 Task: Create a due date automation trigger when advanced on, 2 days before a card is due add fields without custom field "Resume" unchecked at 11:00 AM.
Action: Mouse moved to (1178, 348)
Screenshot: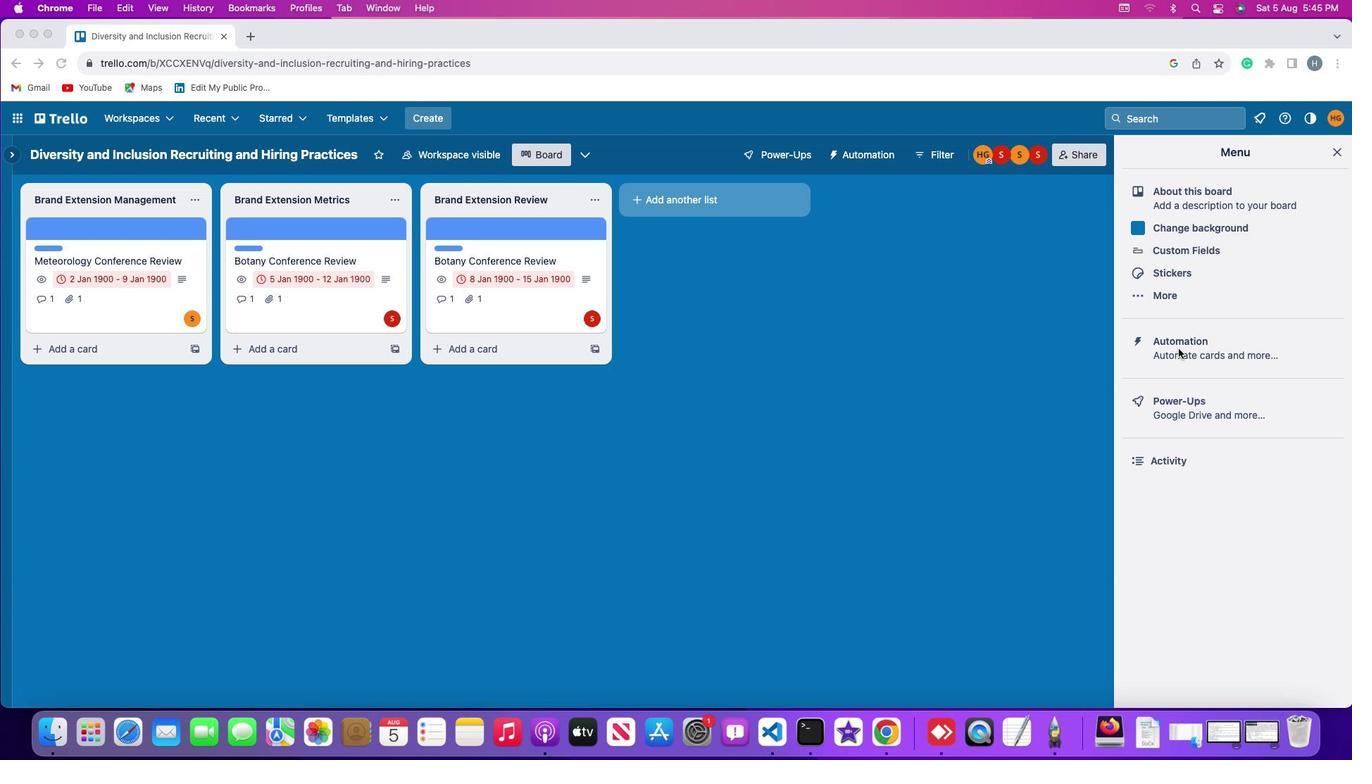 
Action: Mouse pressed left at (1178, 348)
Screenshot: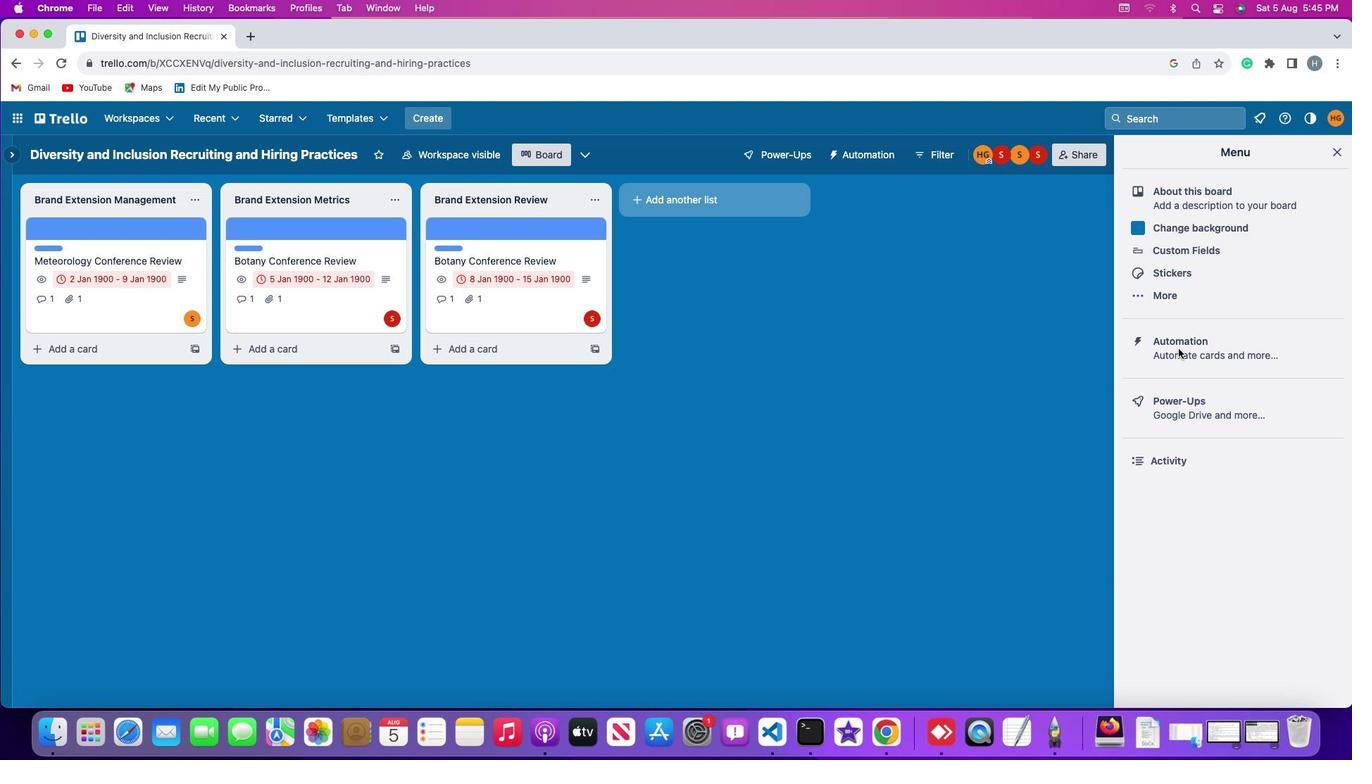 
Action: Mouse pressed left at (1178, 348)
Screenshot: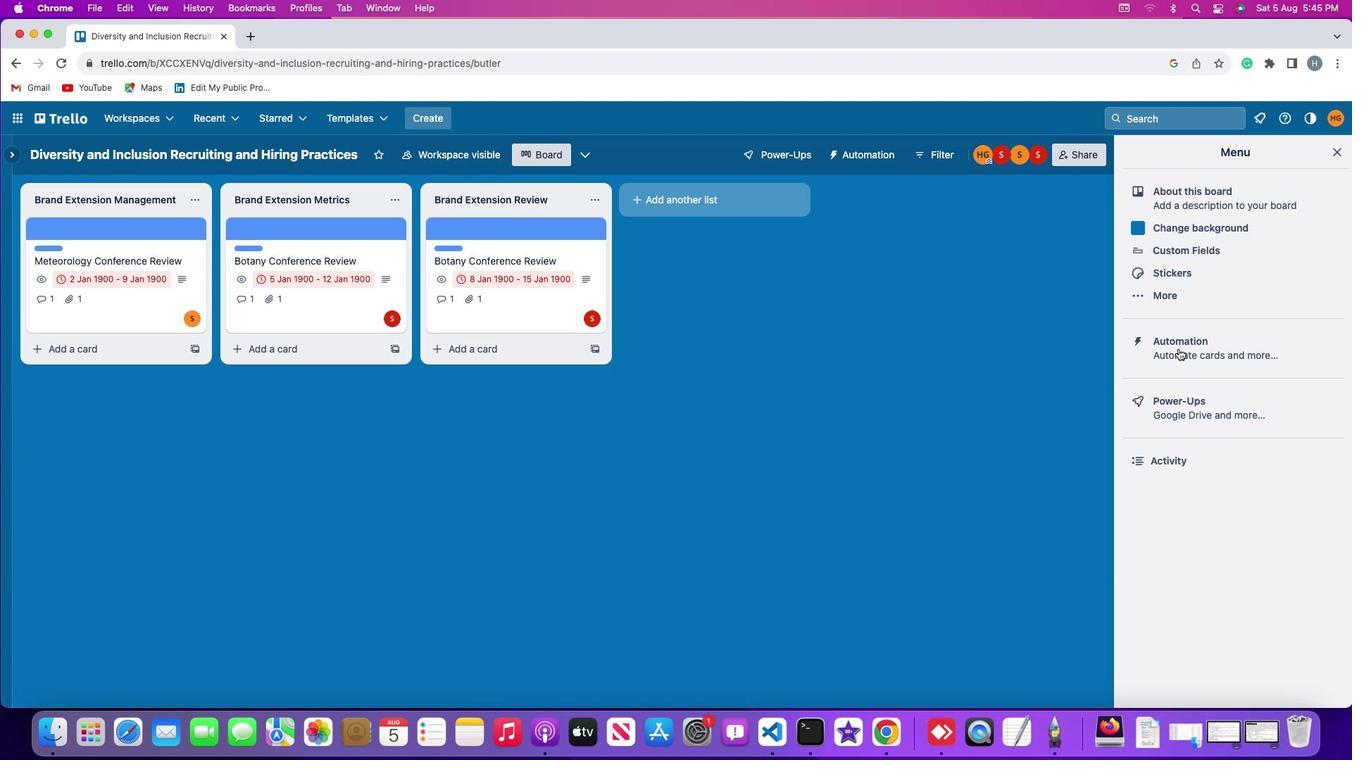 
Action: Mouse moved to (74, 338)
Screenshot: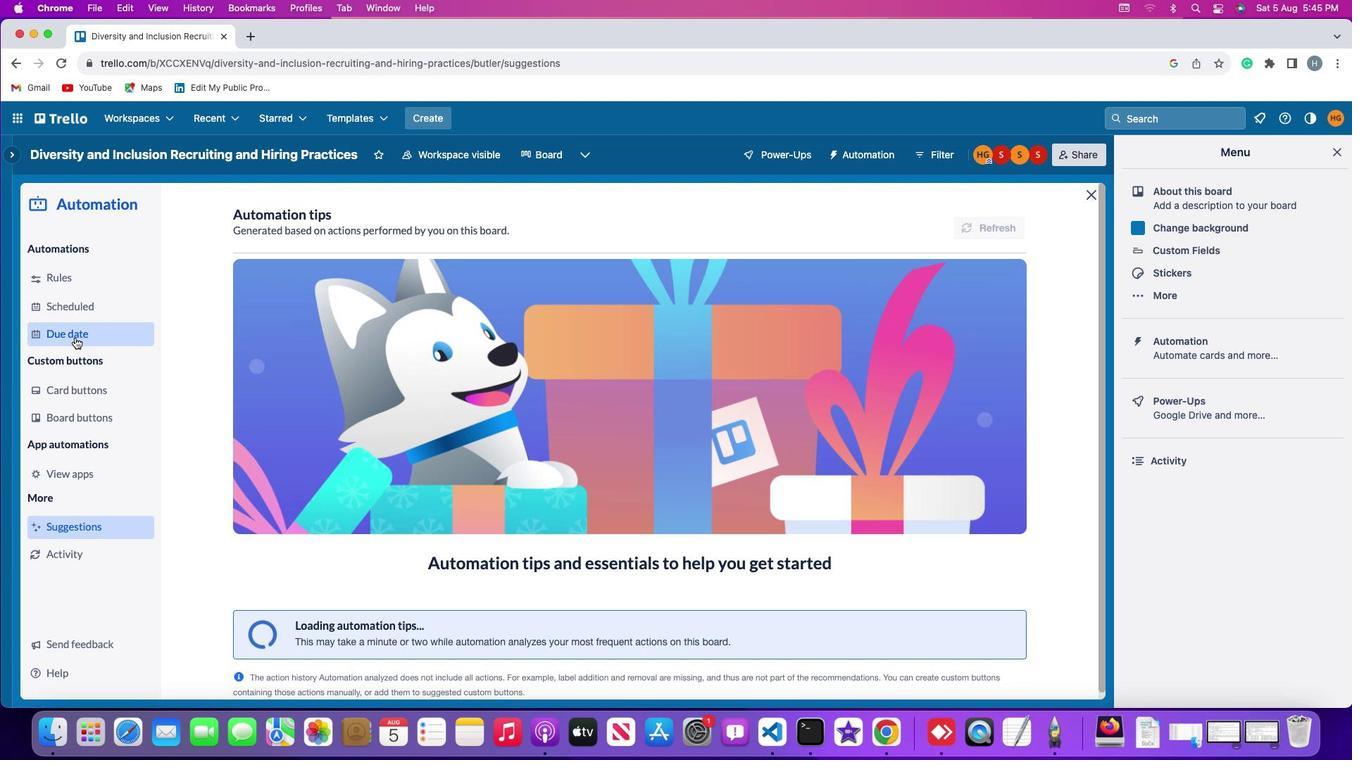 
Action: Mouse pressed left at (74, 338)
Screenshot: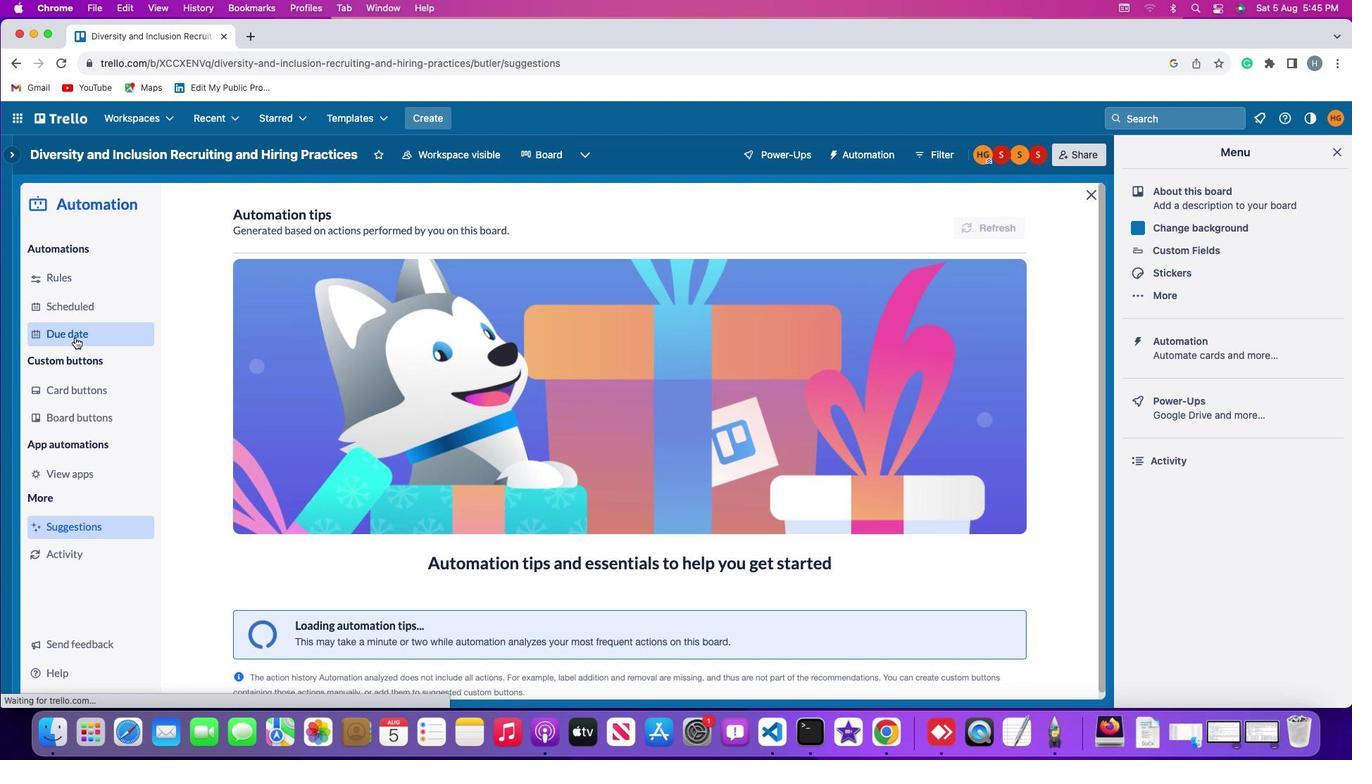 
Action: Mouse moved to (954, 220)
Screenshot: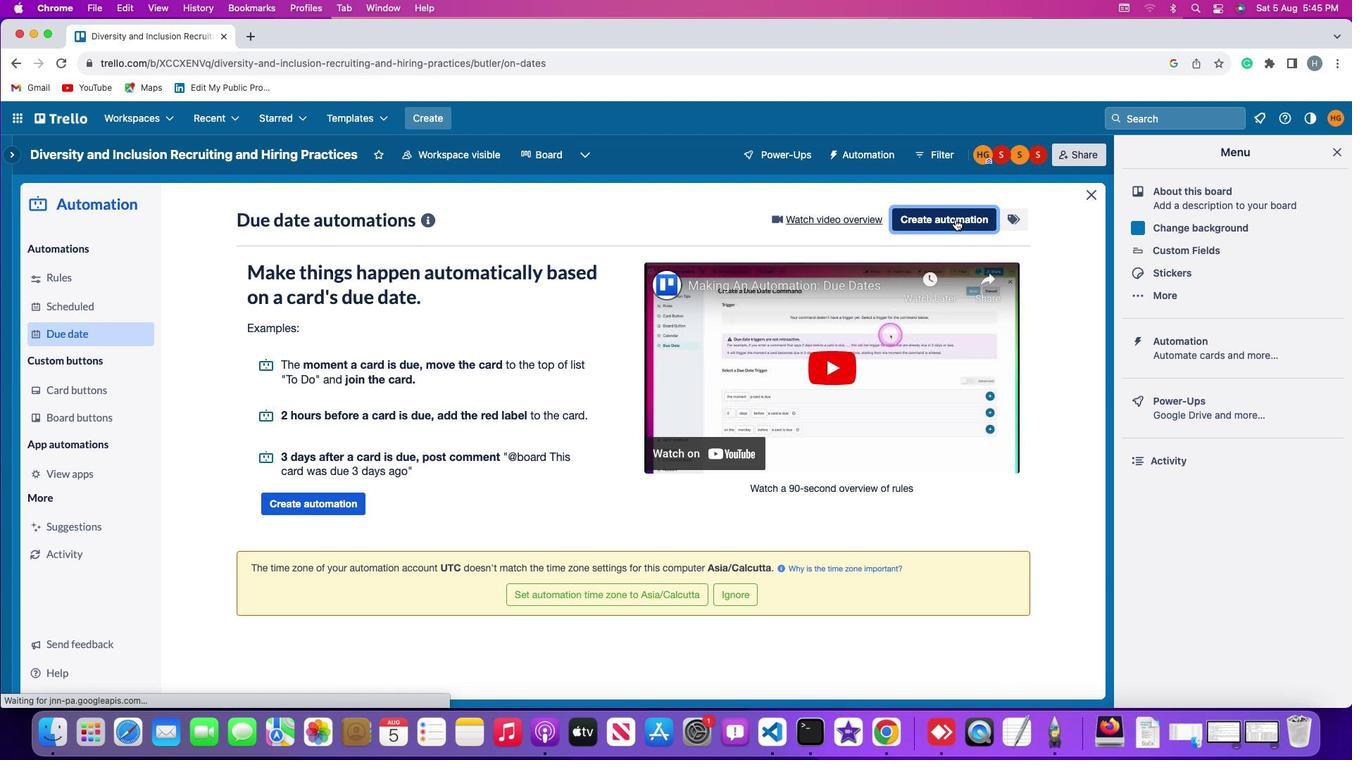 
Action: Mouse pressed left at (954, 220)
Screenshot: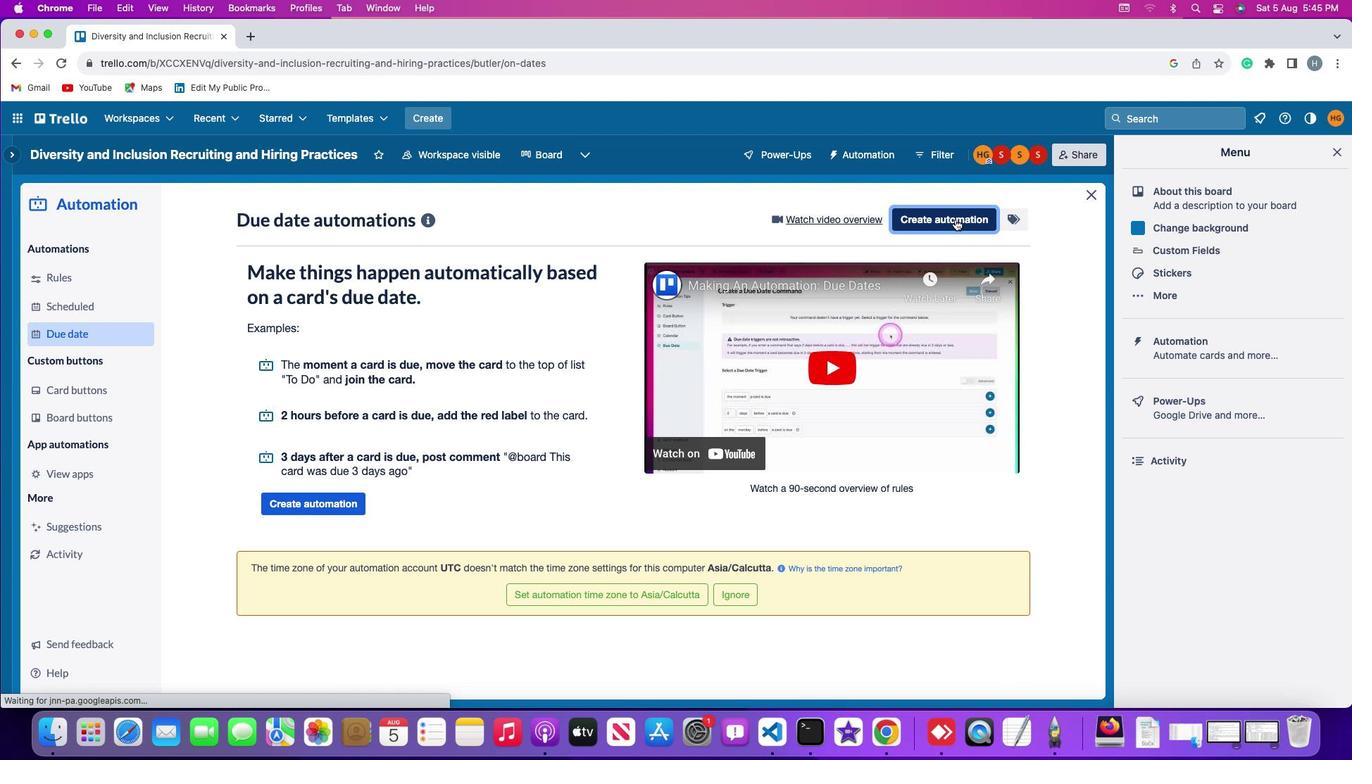 
Action: Mouse moved to (690, 353)
Screenshot: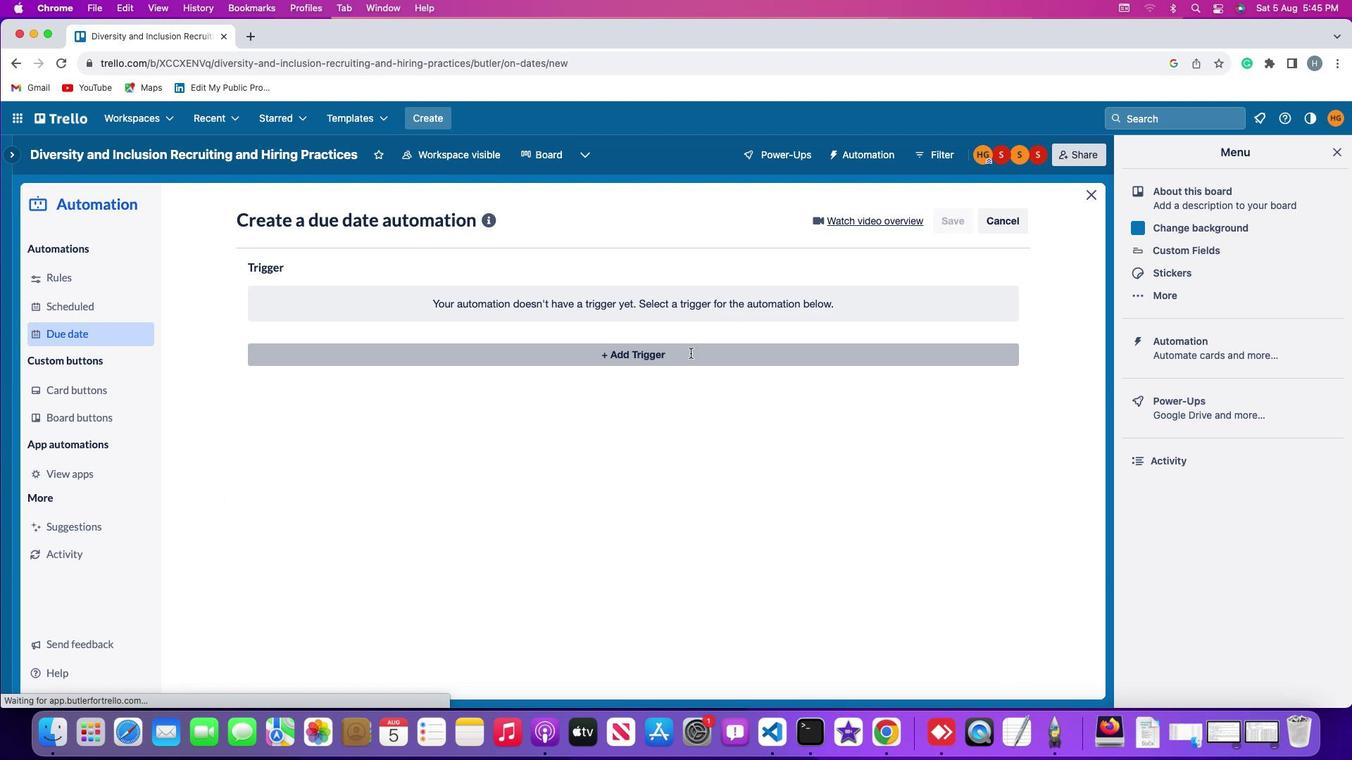 
Action: Mouse pressed left at (690, 353)
Screenshot: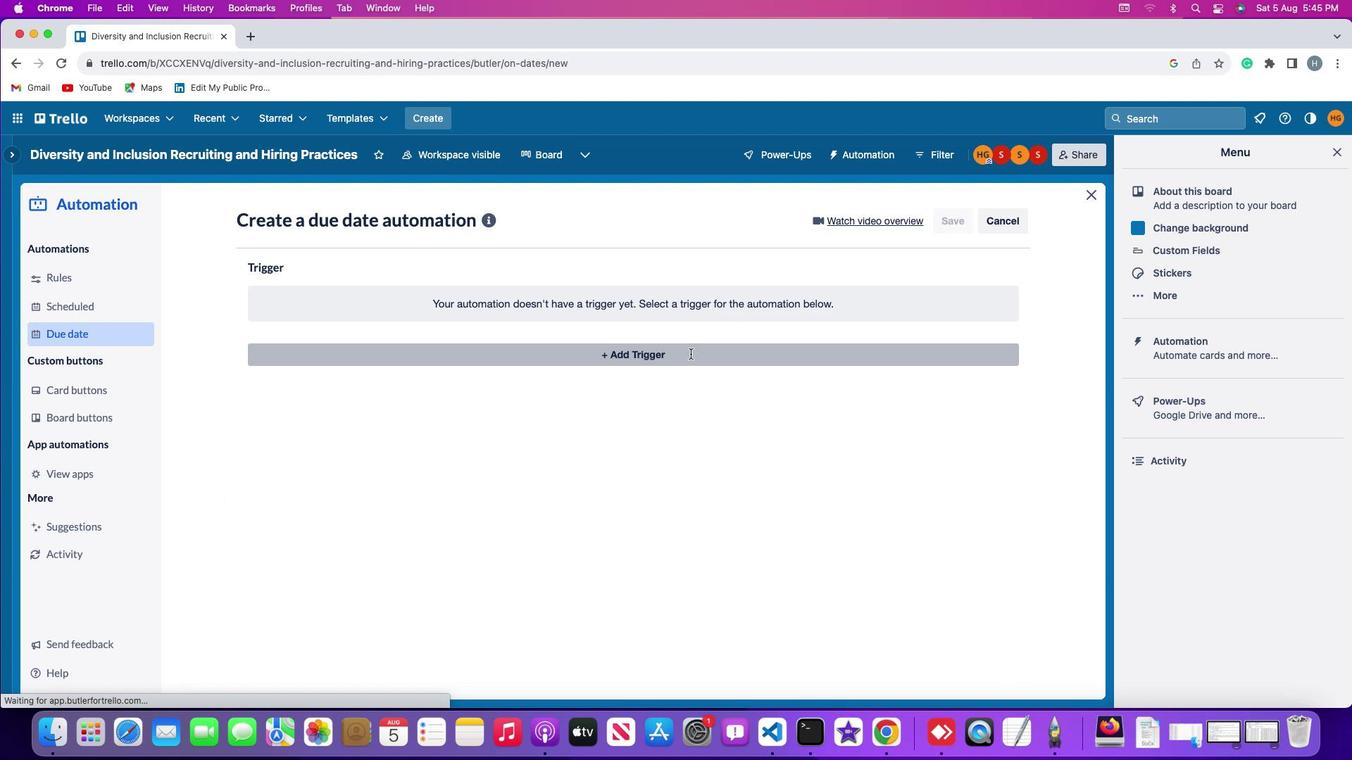 
Action: Mouse moved to (278, 562)
Screenshot: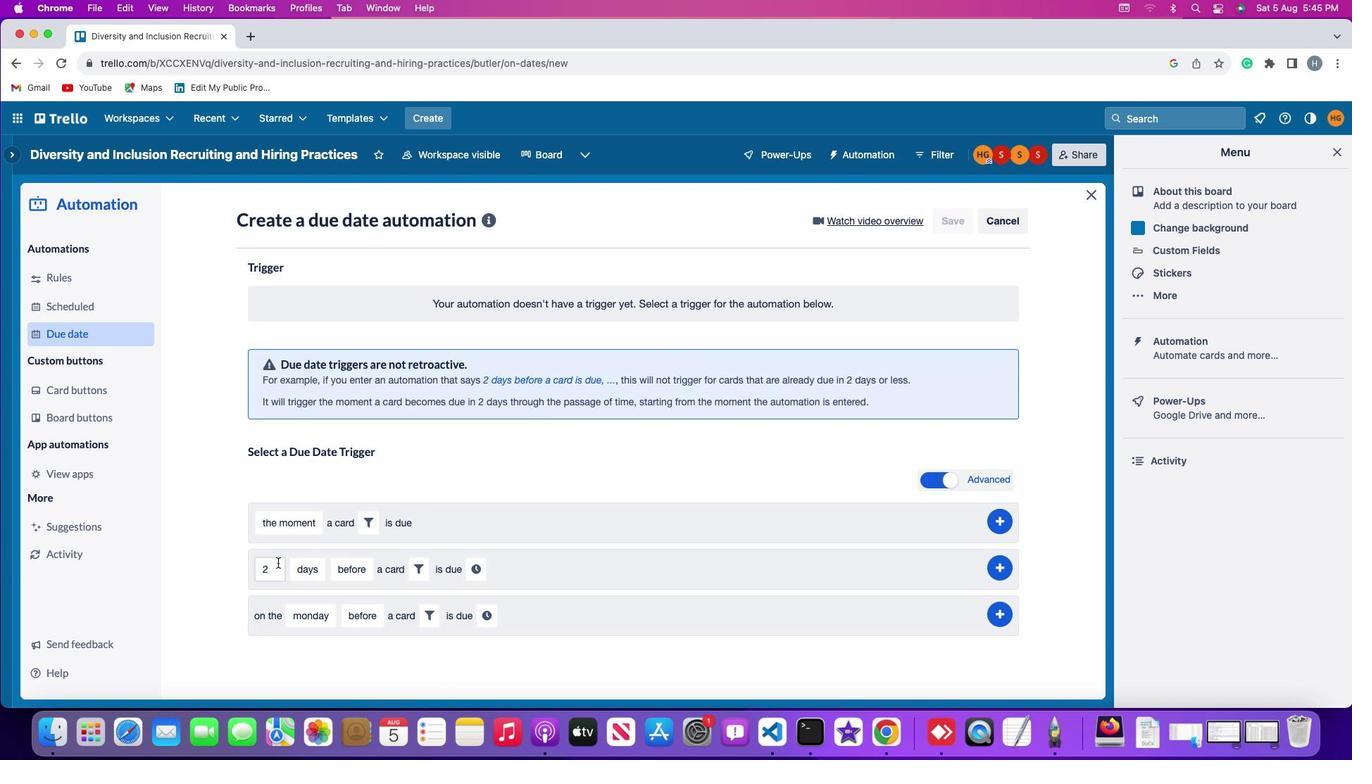 
Action: Mouse pressed left at (278, 562)
Screenshot: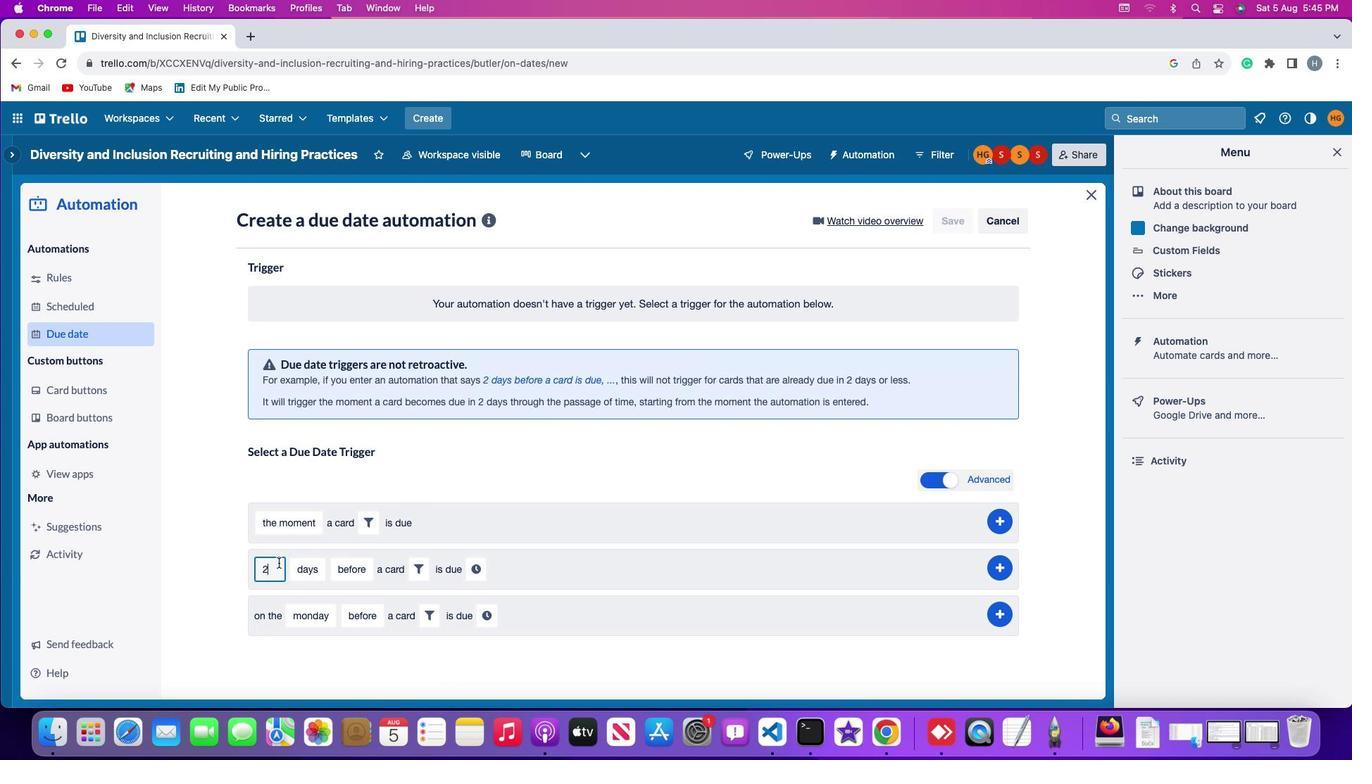 
Action: Mouse moved to (278, 562)
Screenshot: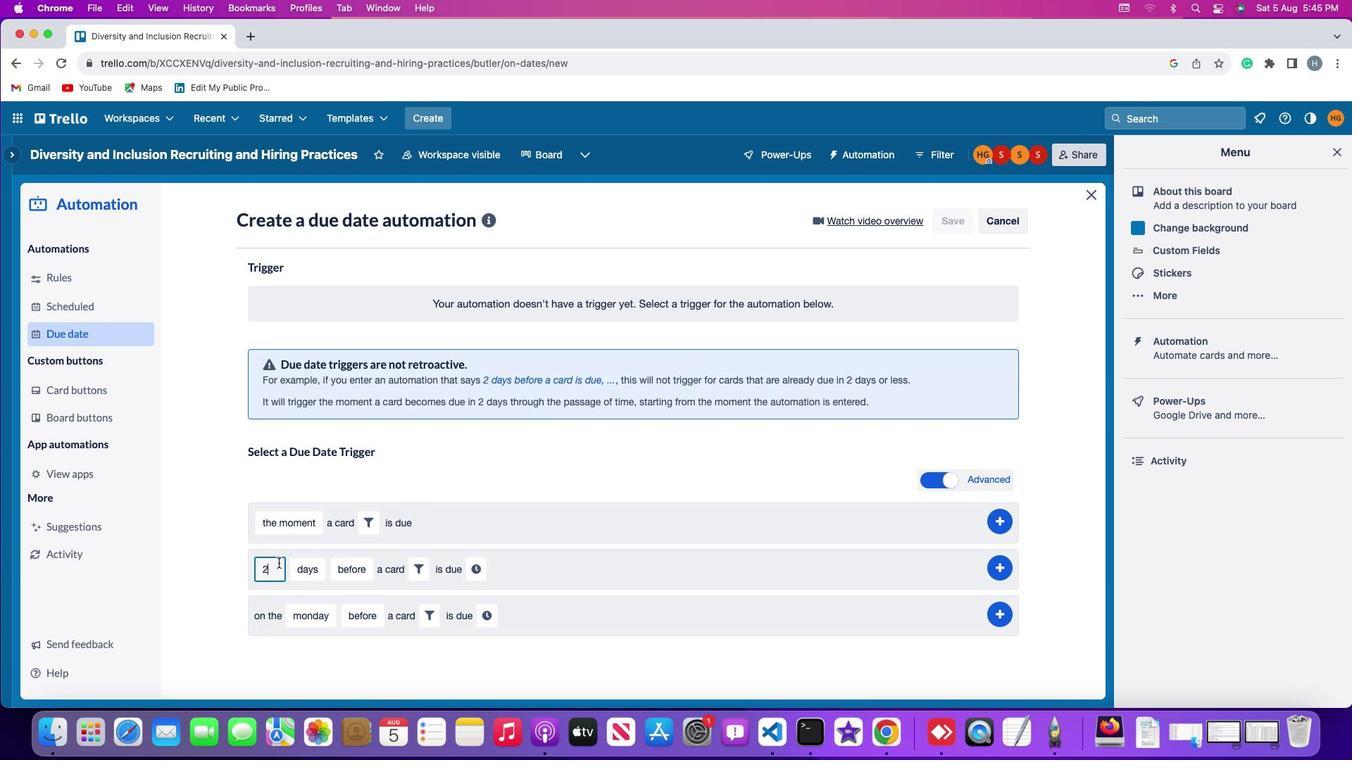 
Action: Key pressed Key.backspace
Screenshot: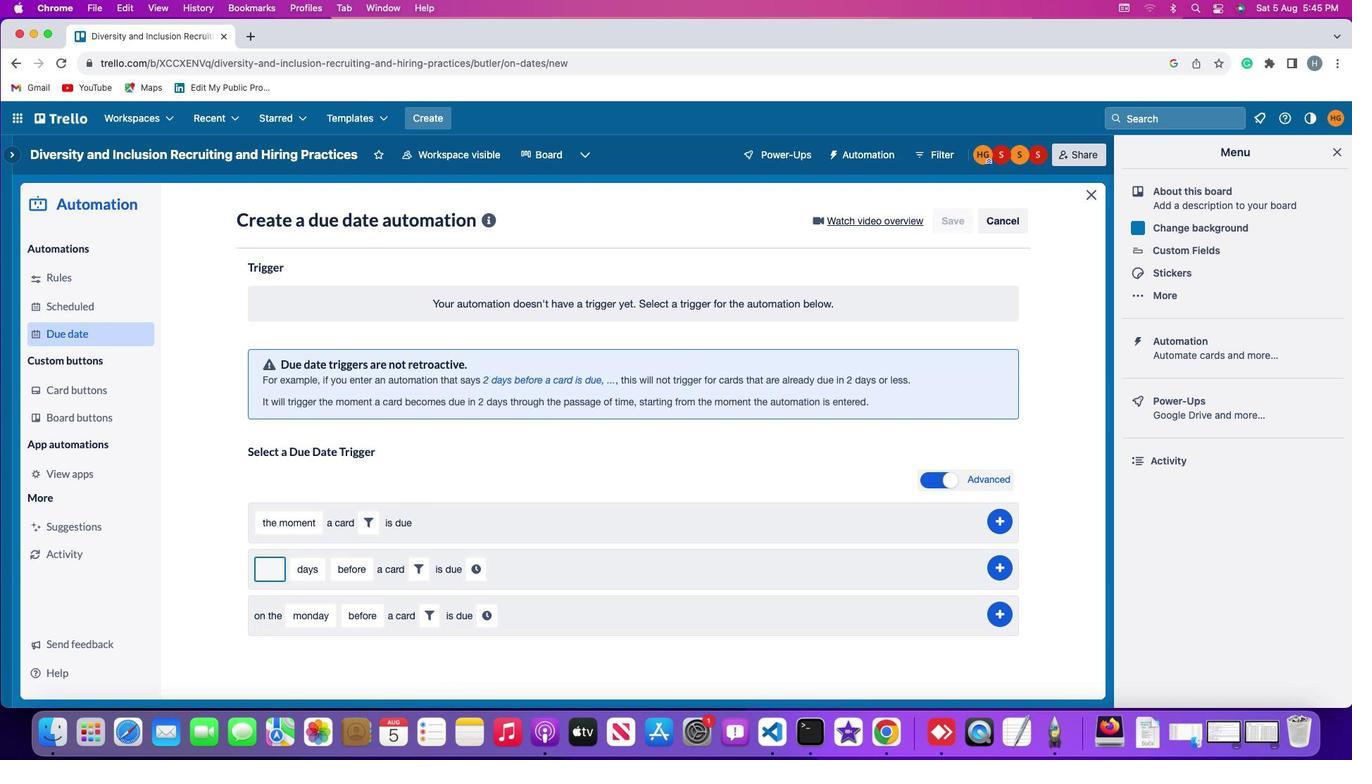 
Action: Mouse moved to (276, 563)
Screenshot: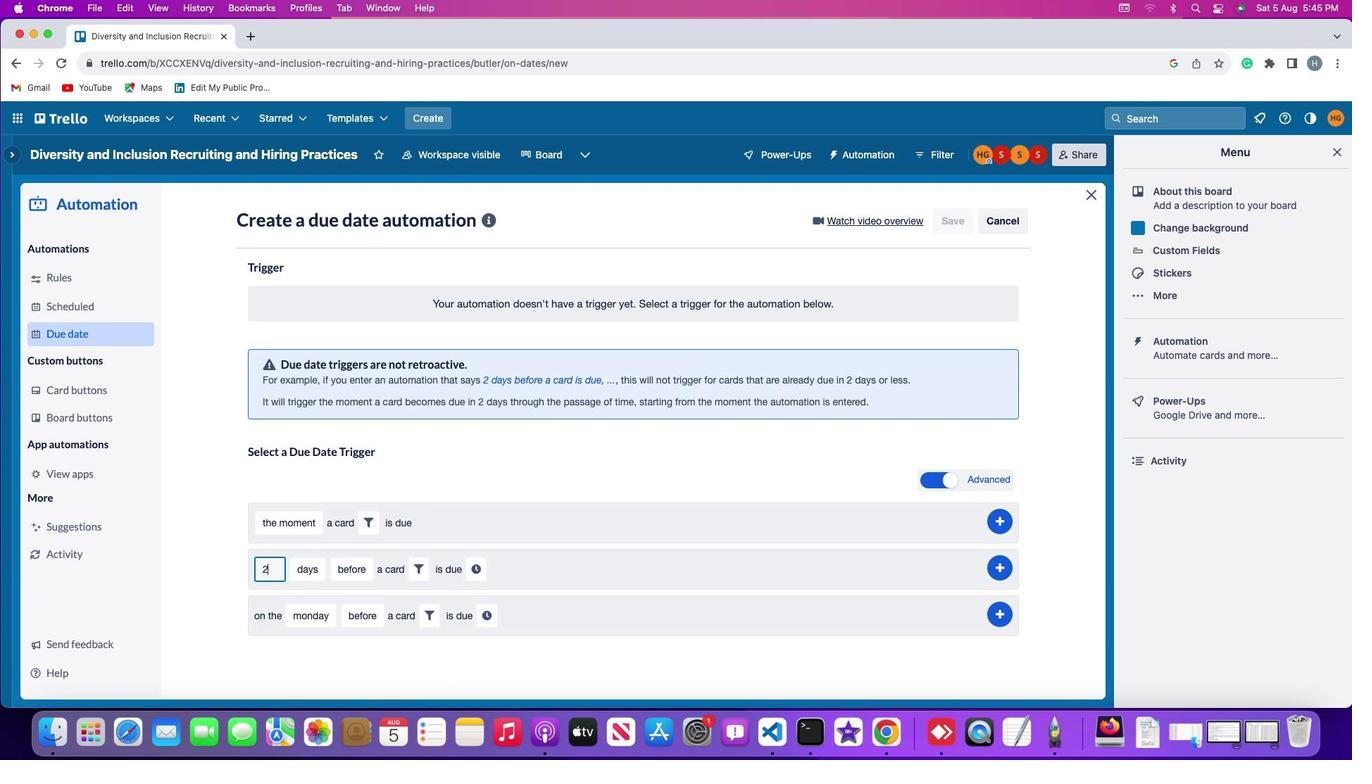 
Action: Key pressed '2'
Screenshot: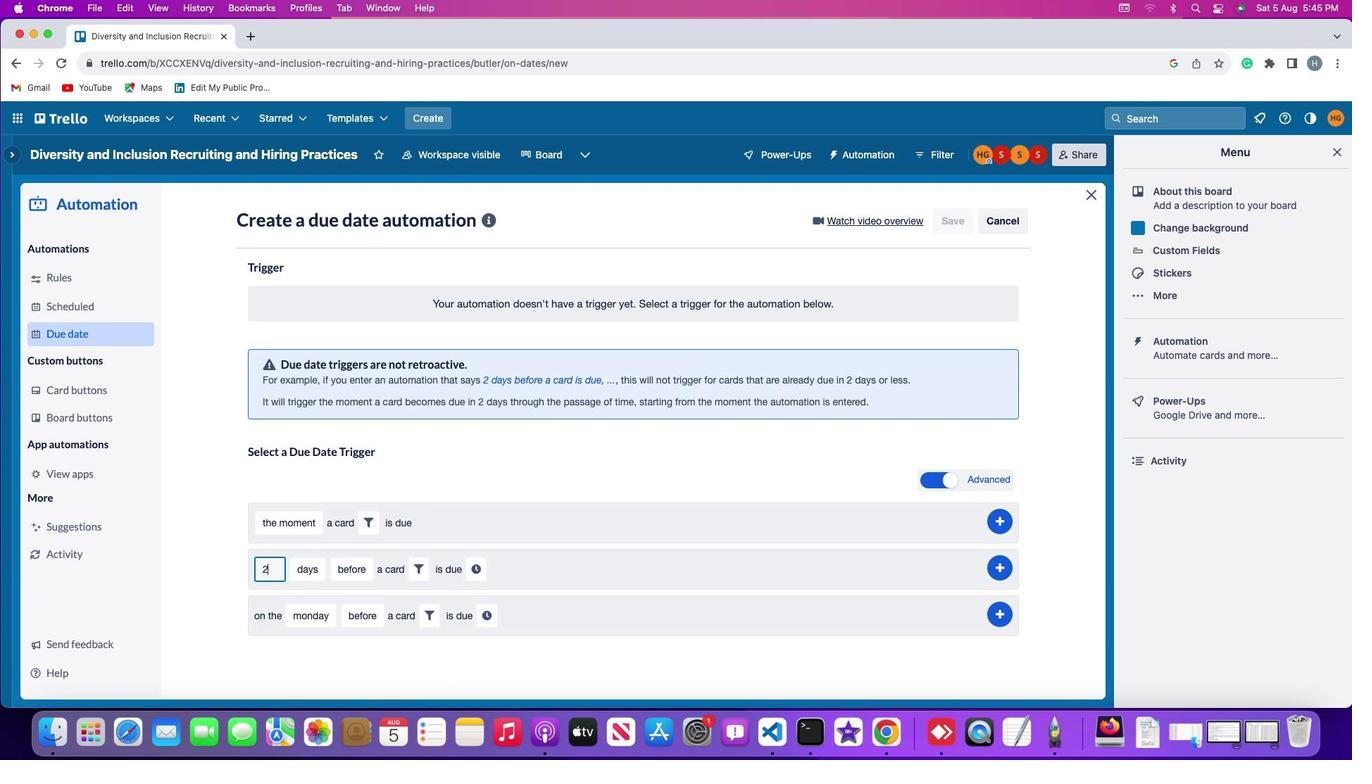
Action: Mouse moved to (307, 564)
Screenshot: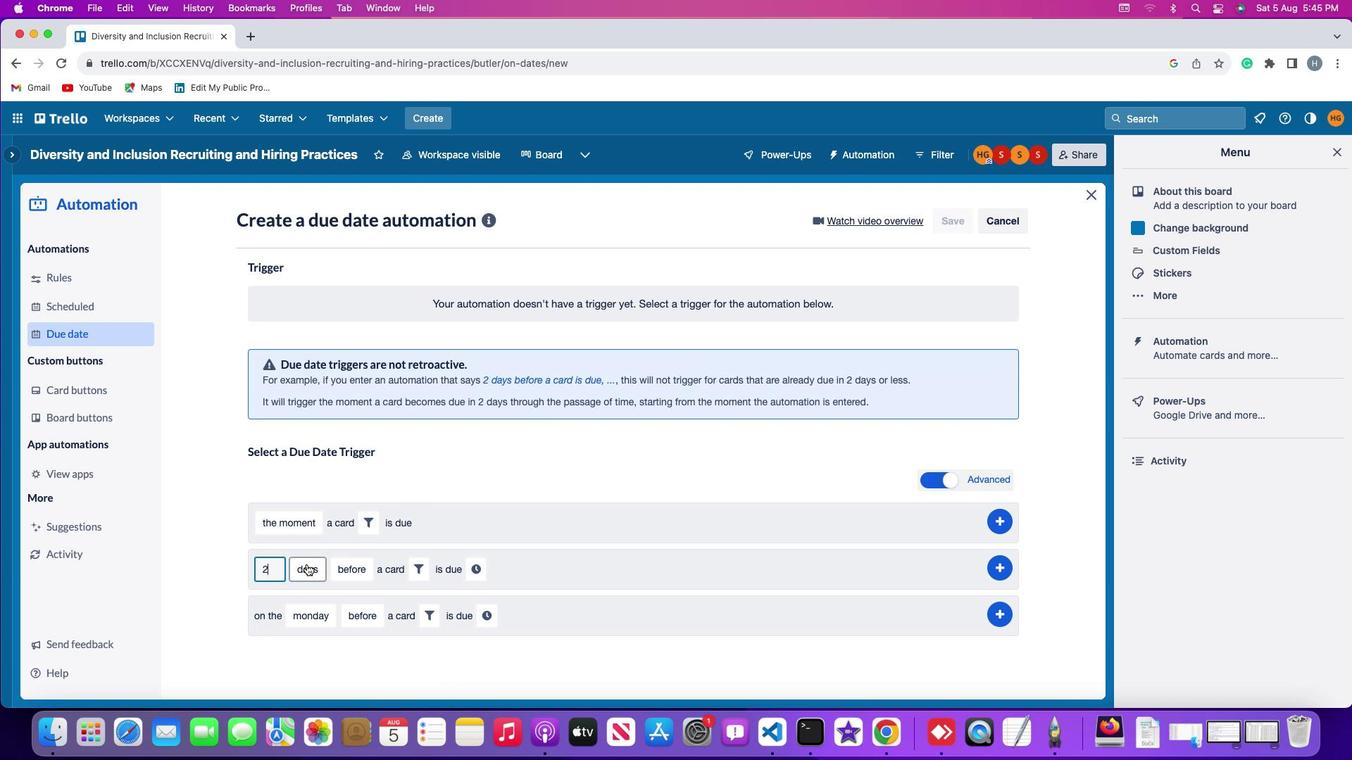 
Action: Mouse pressed left at (307, 564)
Screenshot: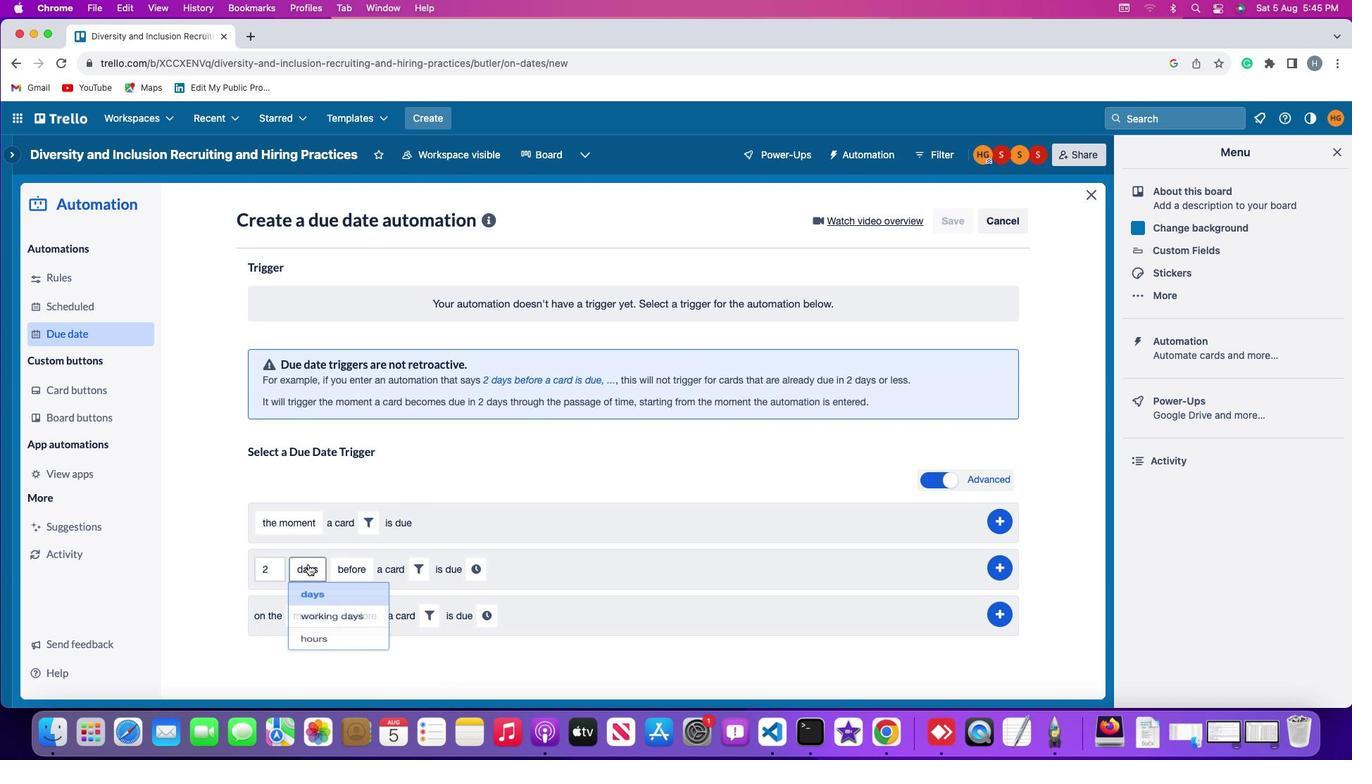 
Action: Mouse moved to (326, 591)
Screenshot: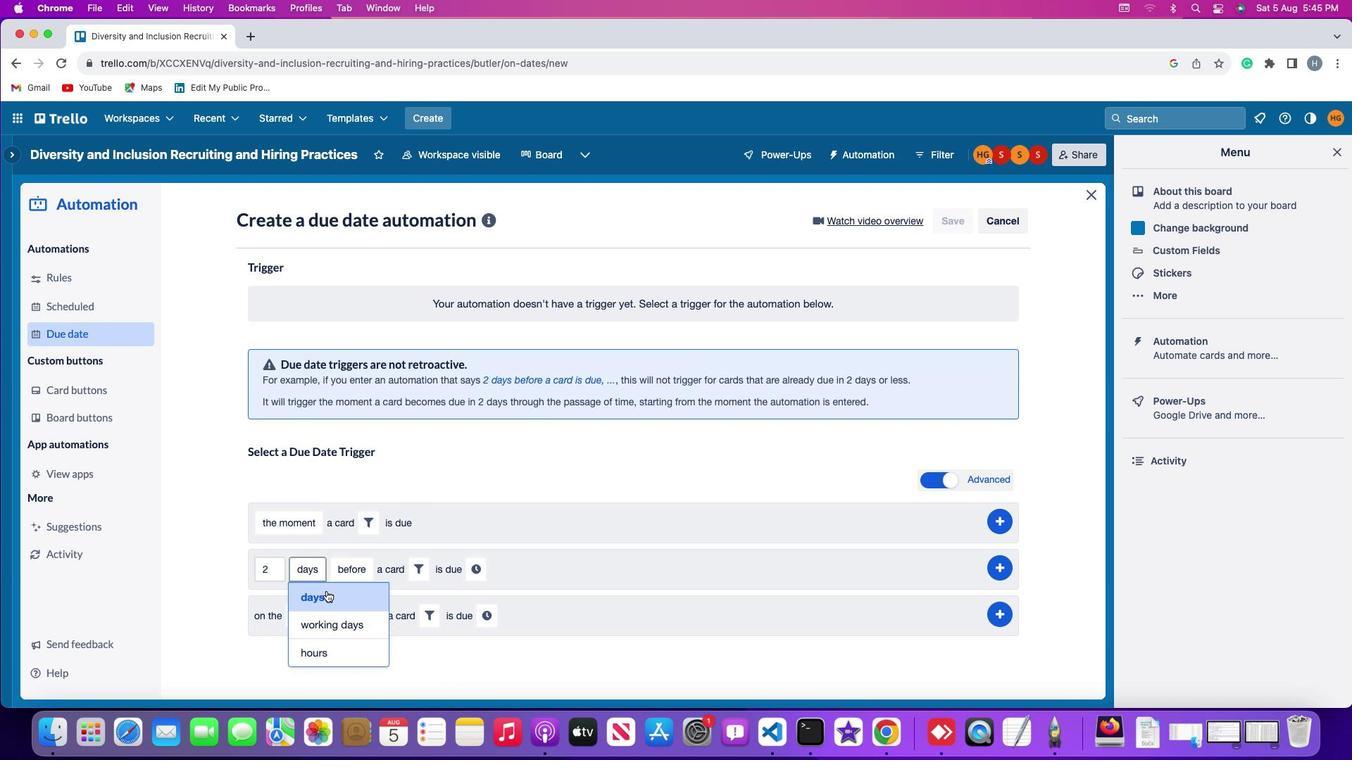 
Action: Mouse pressed left at (326, 591)
Screenshot: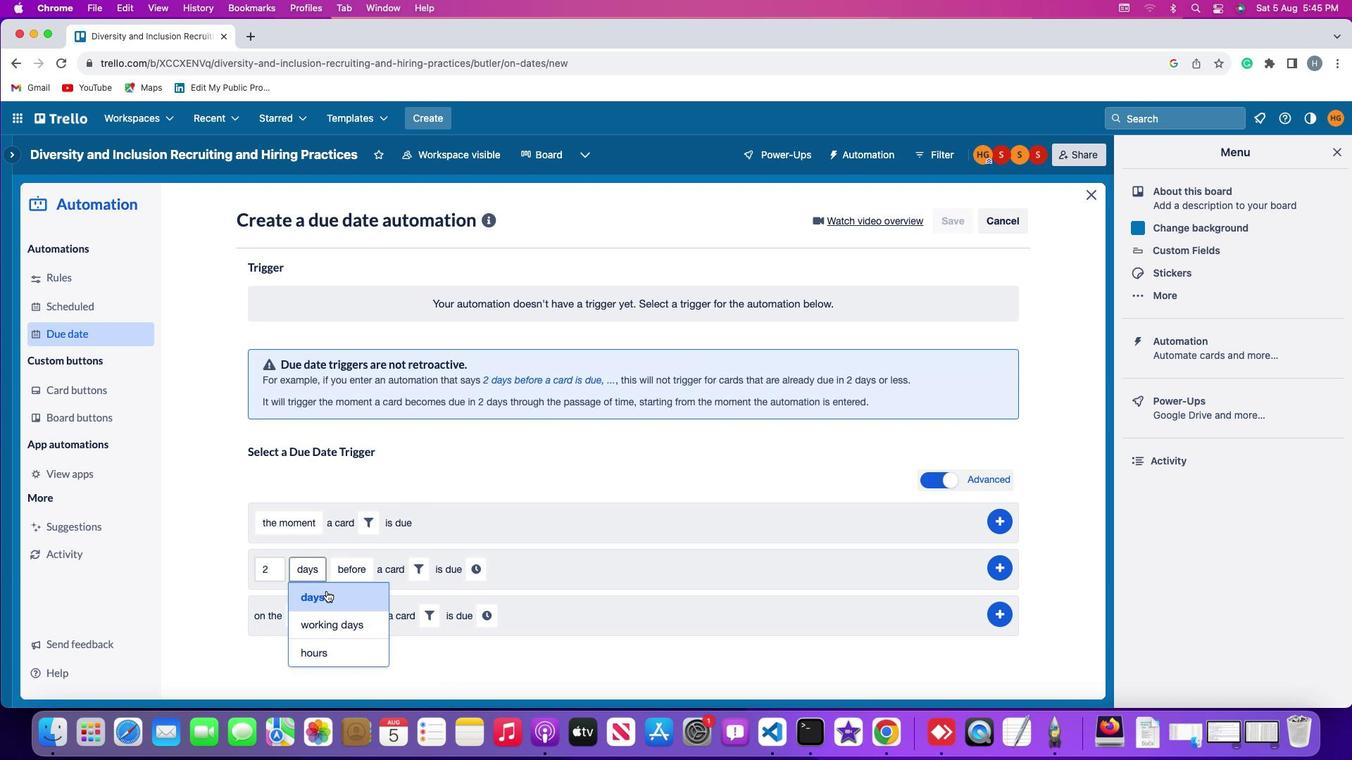 
Action: Mouse moved to (354, 564)
Screenshot: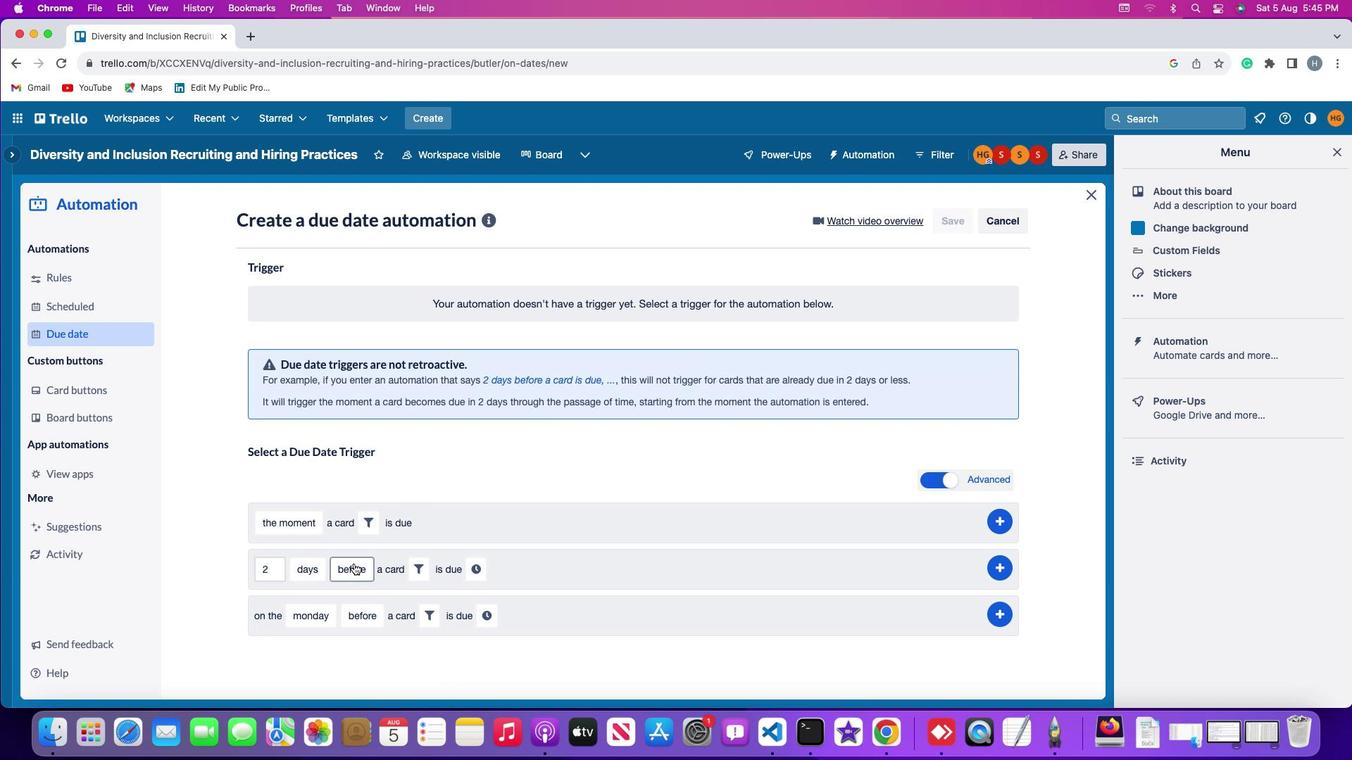 
Action: Mouse pressed left at (354, 564)
Screenshot: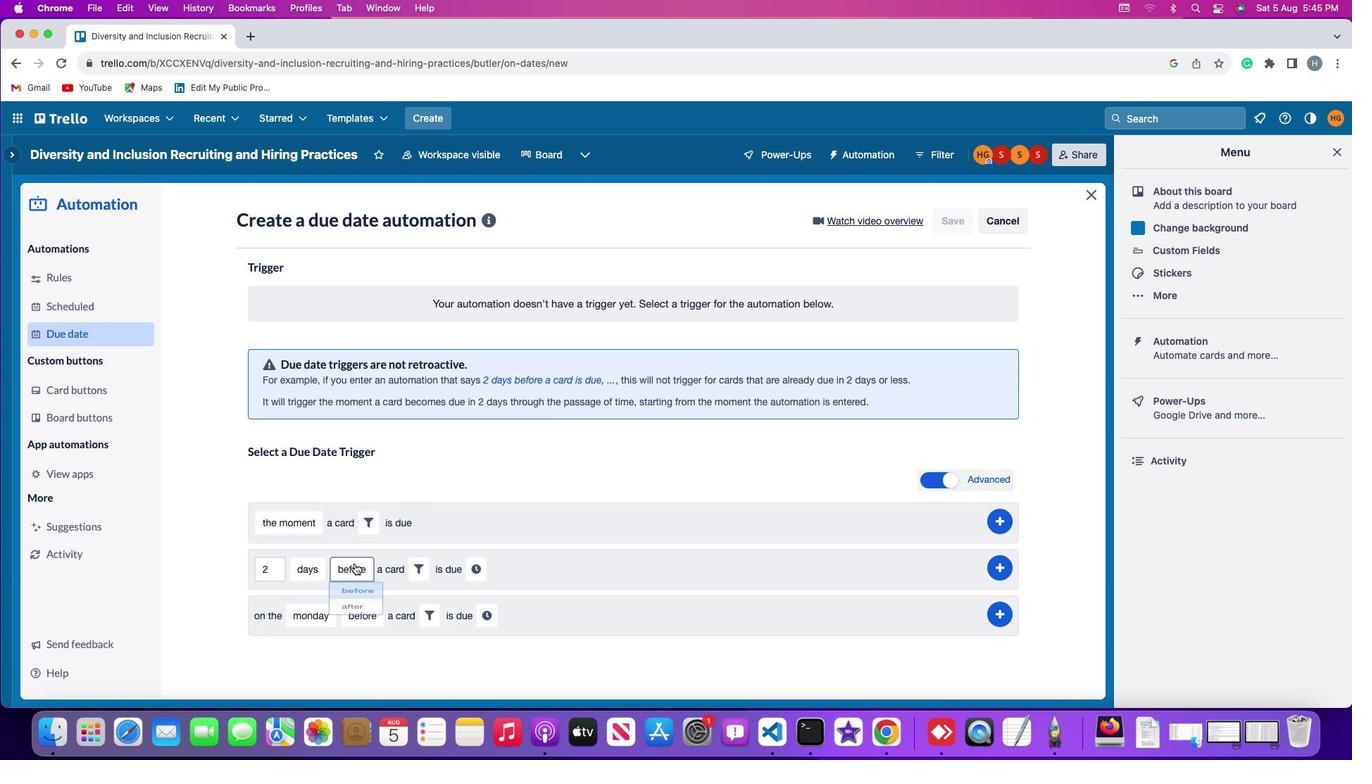 
Action: Mouse moved to (374, 588)
Screenshot: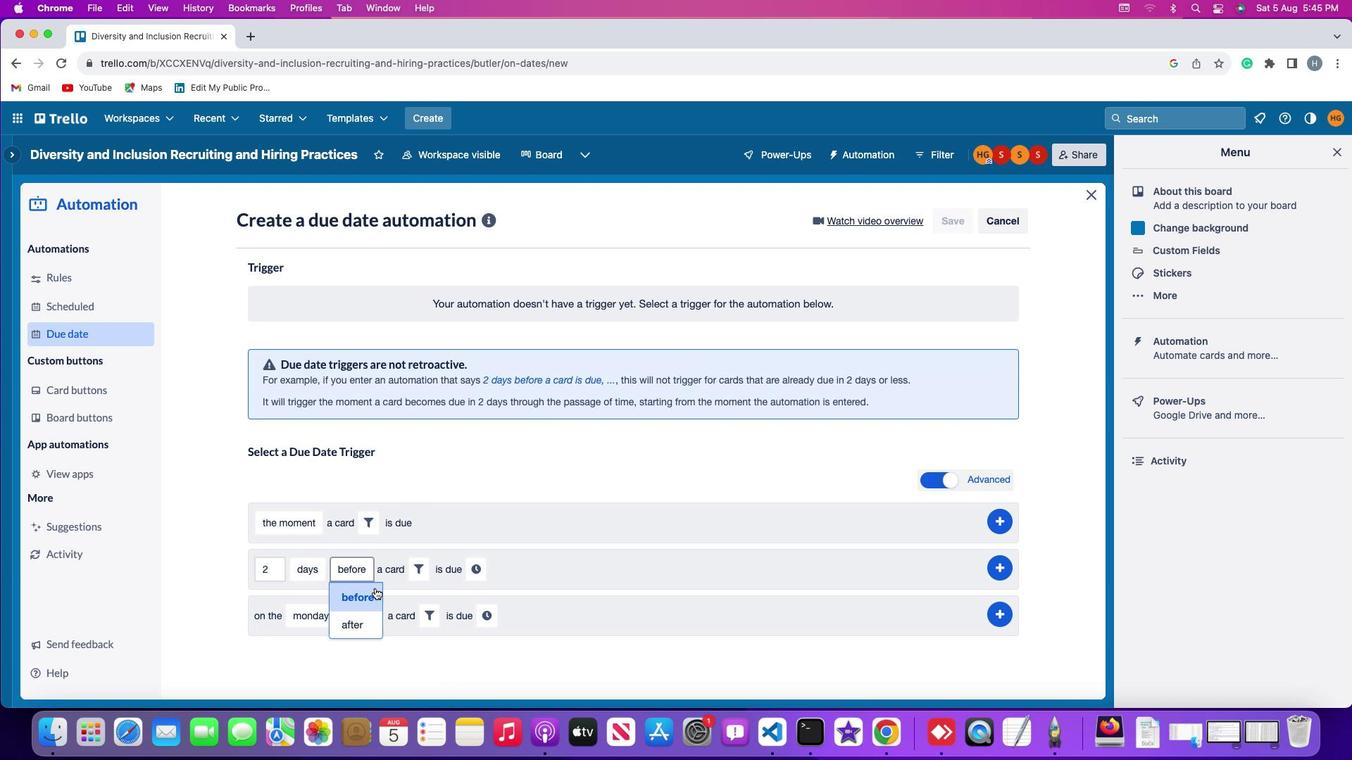 
Action: Mouse pressed left at (374, 588)
Screenshot: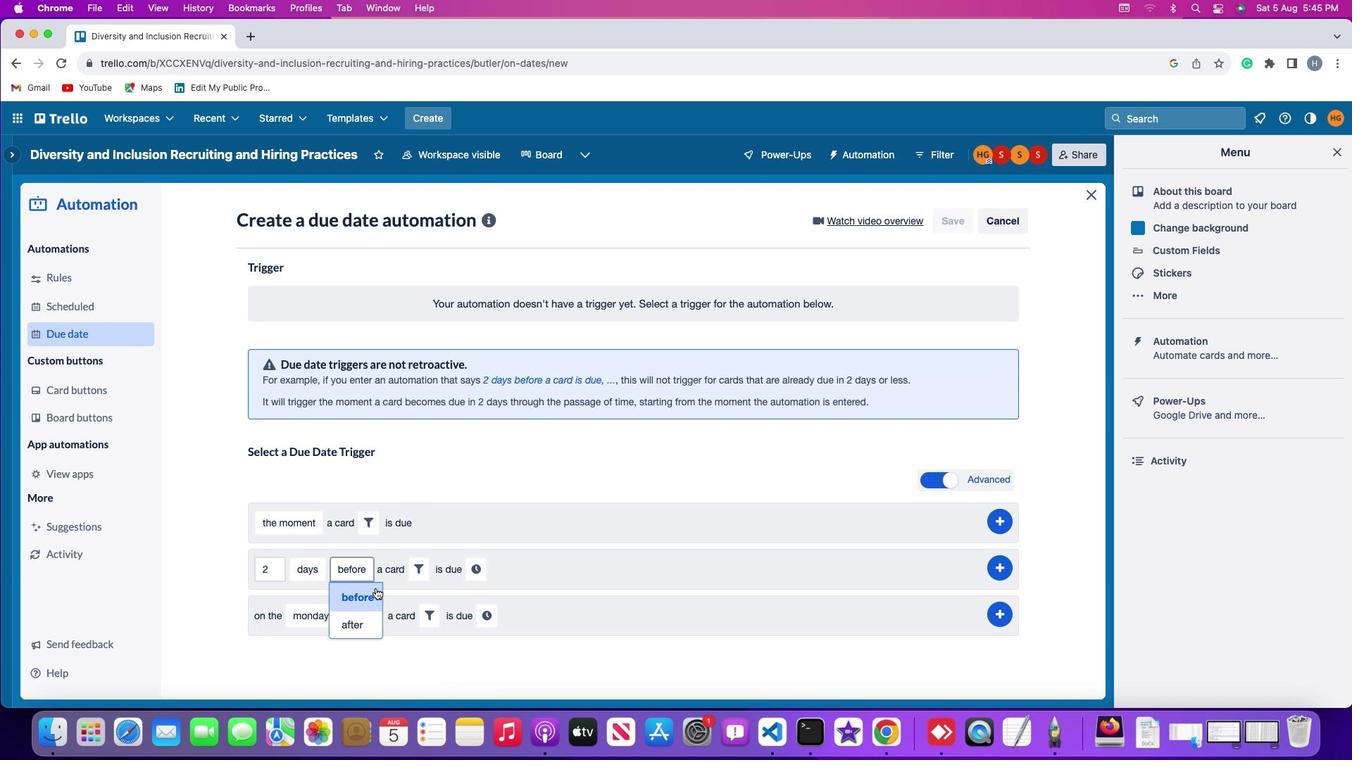 
Action: Mouse moved to (421, 573)
Screenshot: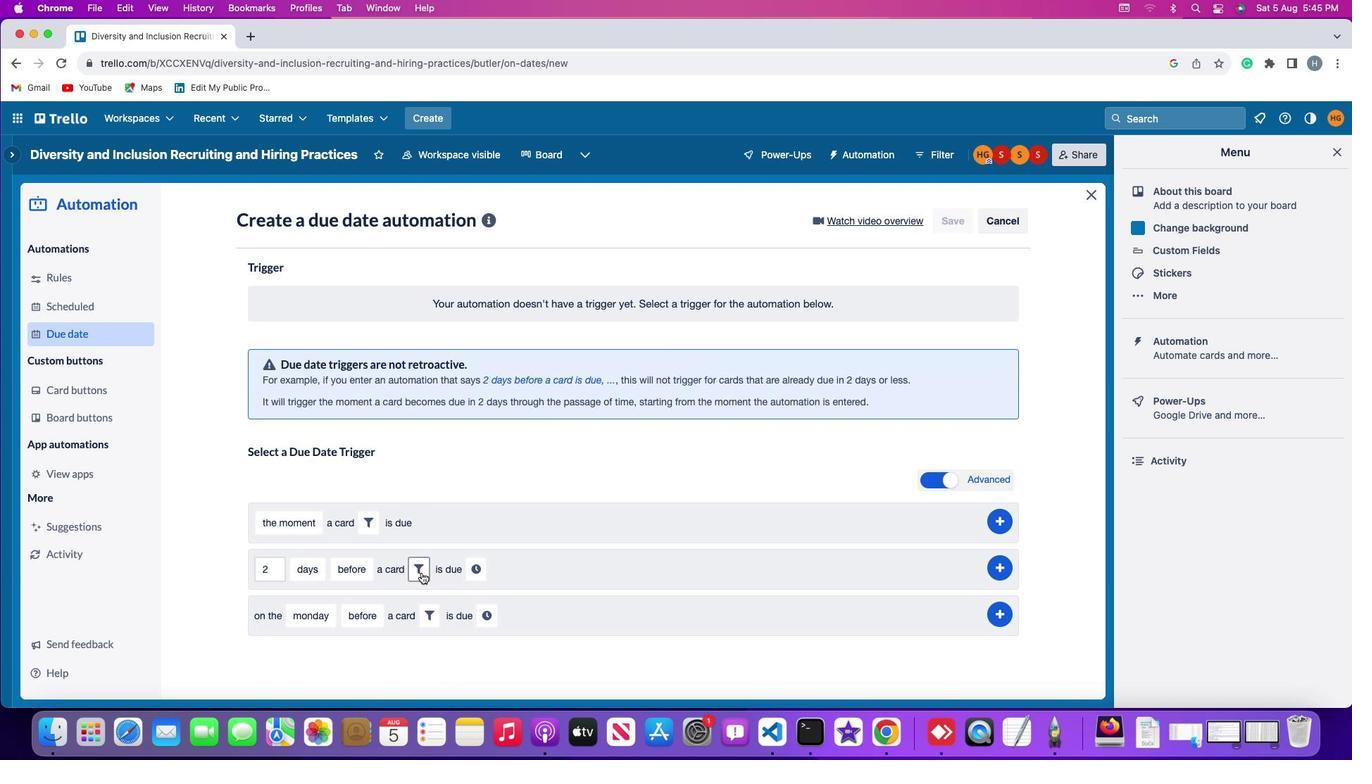 
Action: Mouse pressed left at (421, 573)
Screenshot: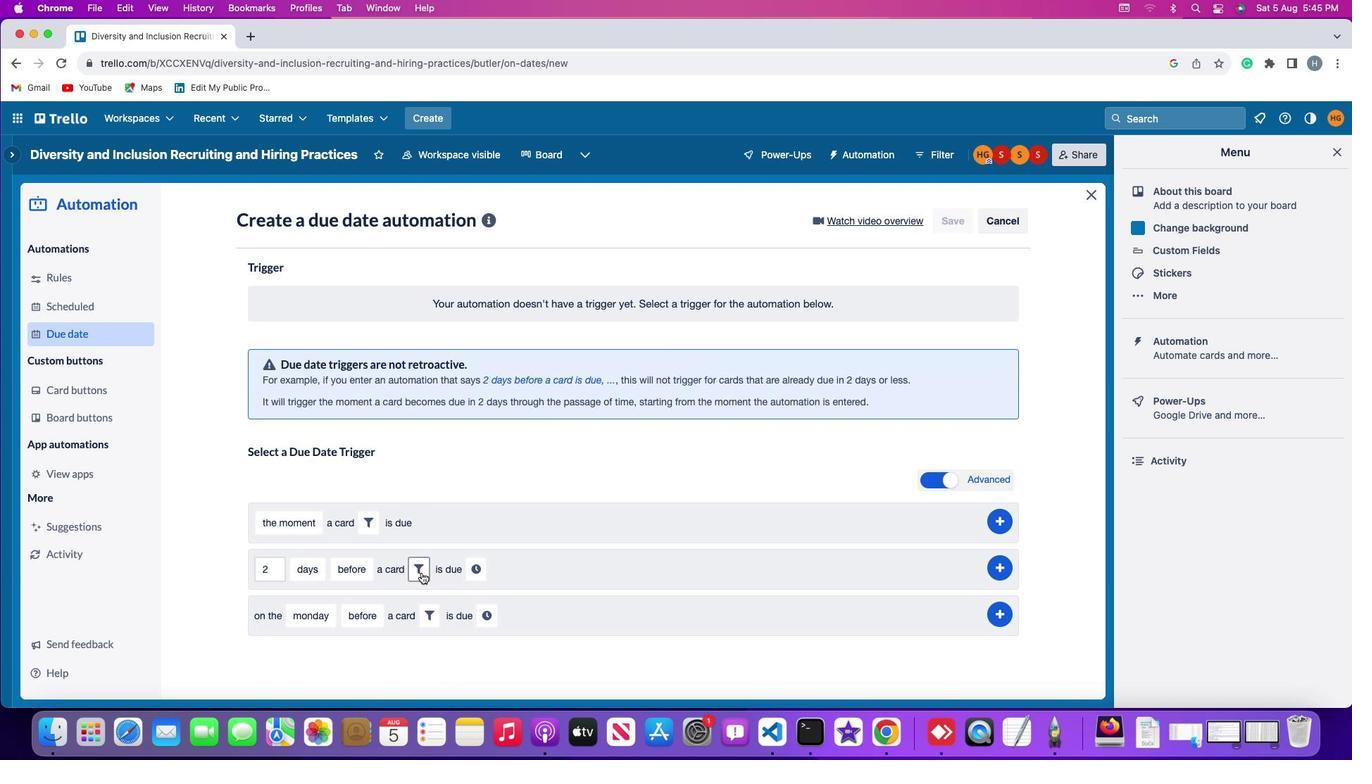 
Action: Mouse moved to (650, 614)
Screenshot: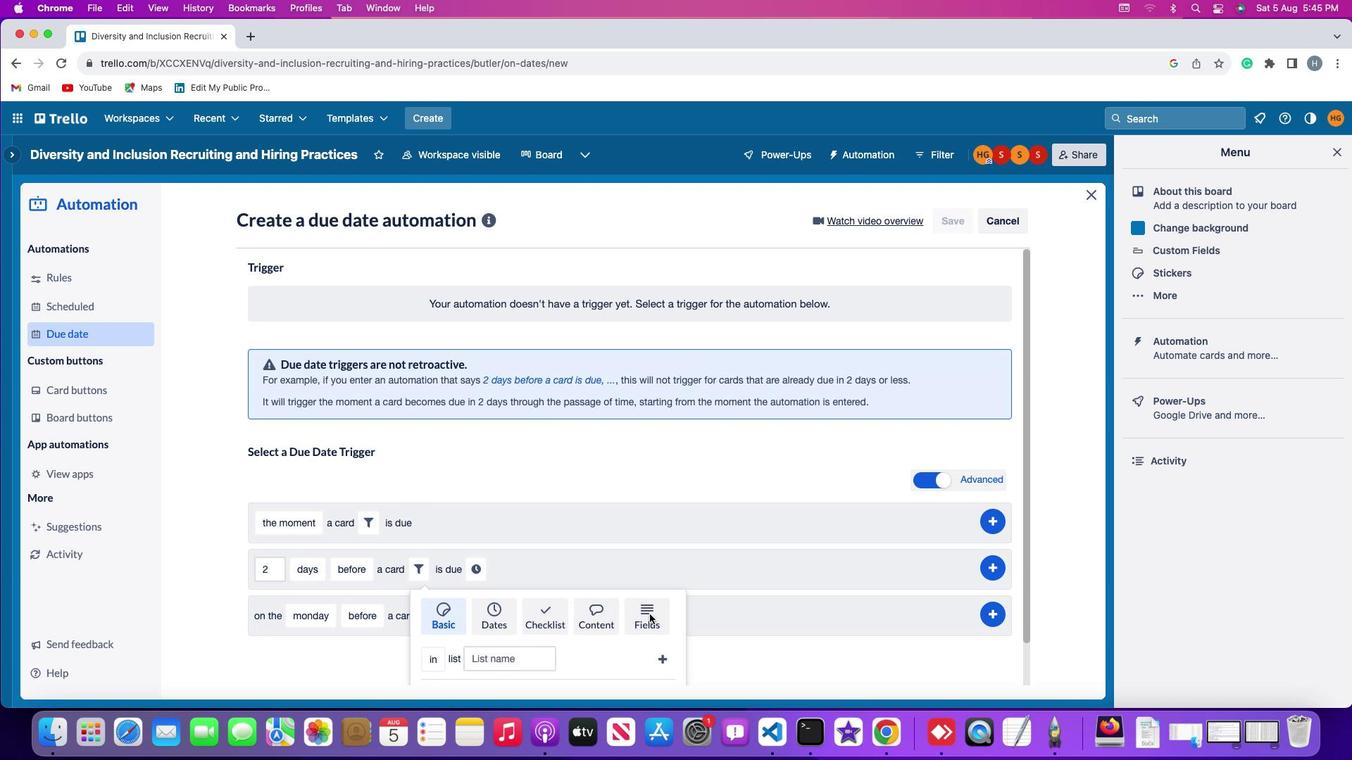
Action: Mouse pressed left at (650, 614)
Screenshot: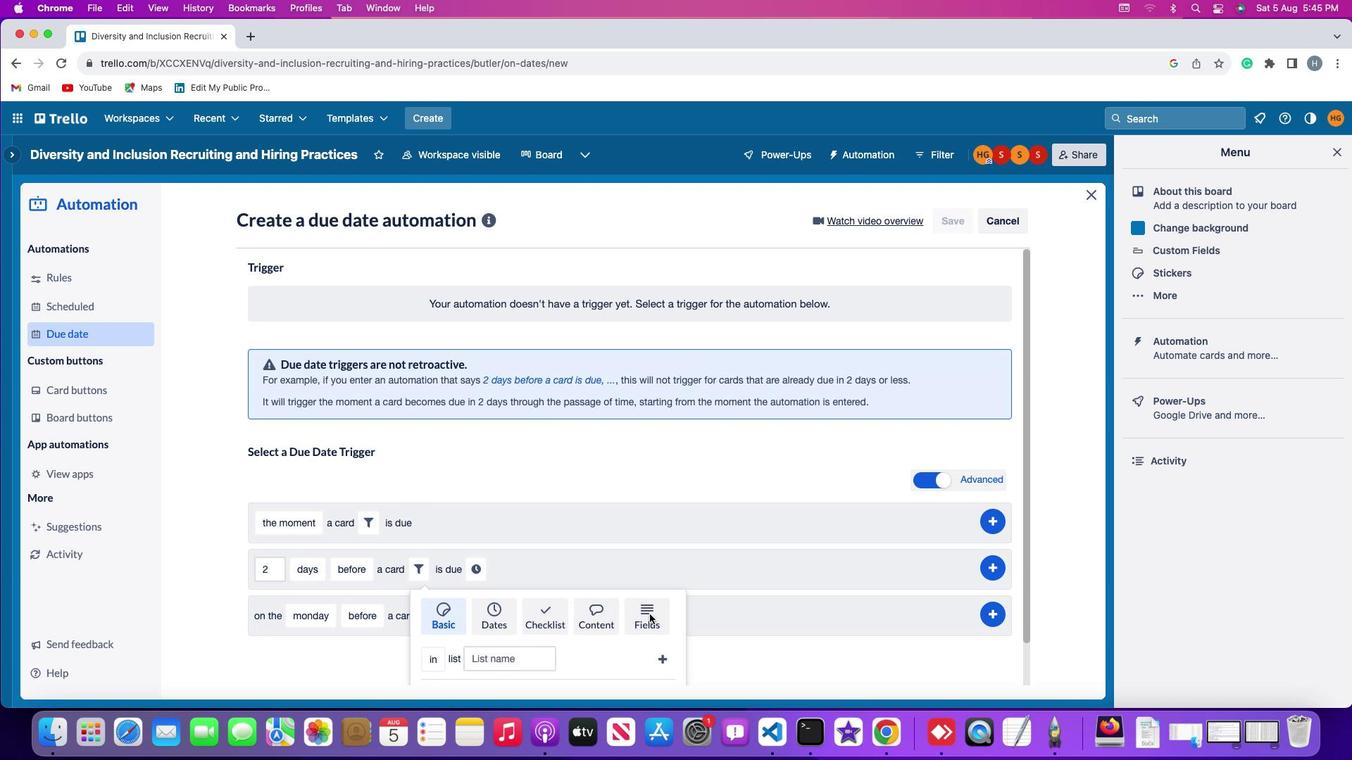 
Action: Mouse moved to (547, 615)
Screenshot: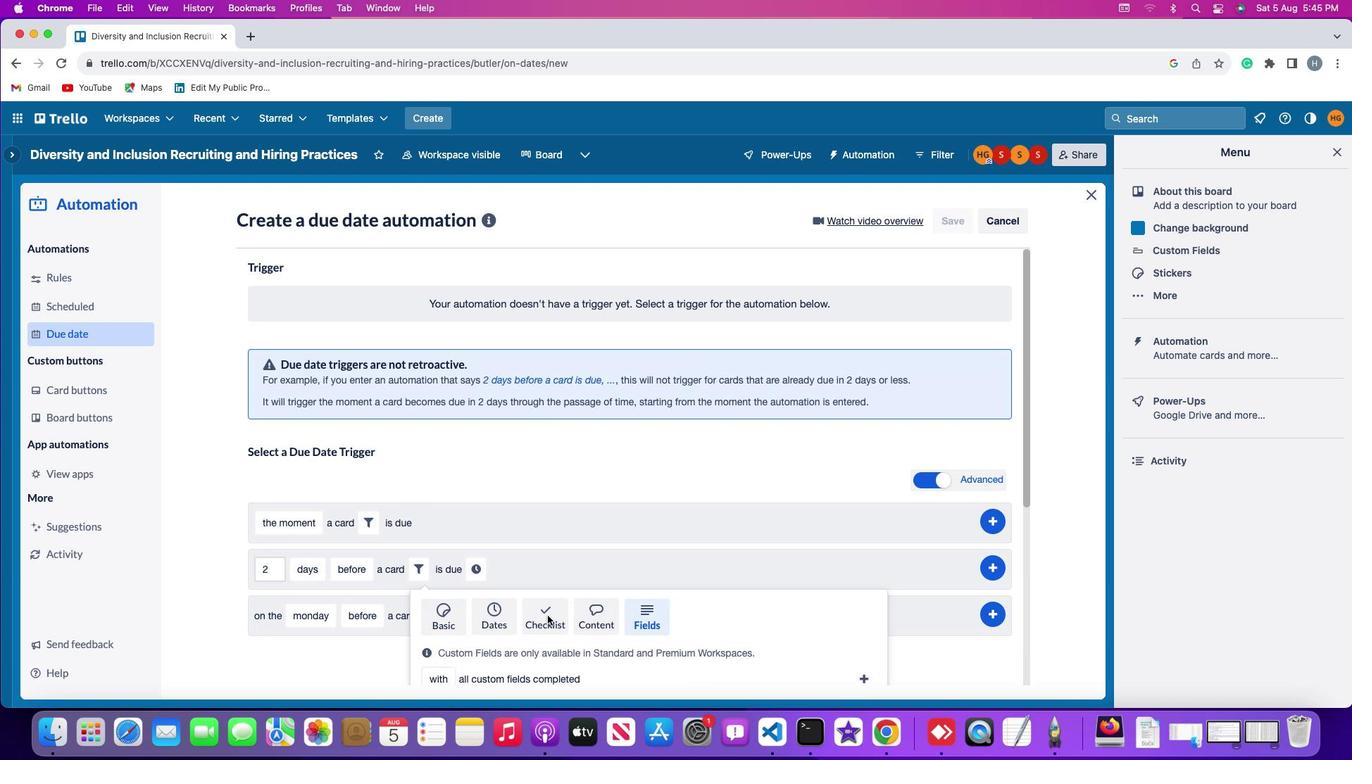 
Action: Mouse scrolled (547, 615) with delta (0, 0)
Screenshot: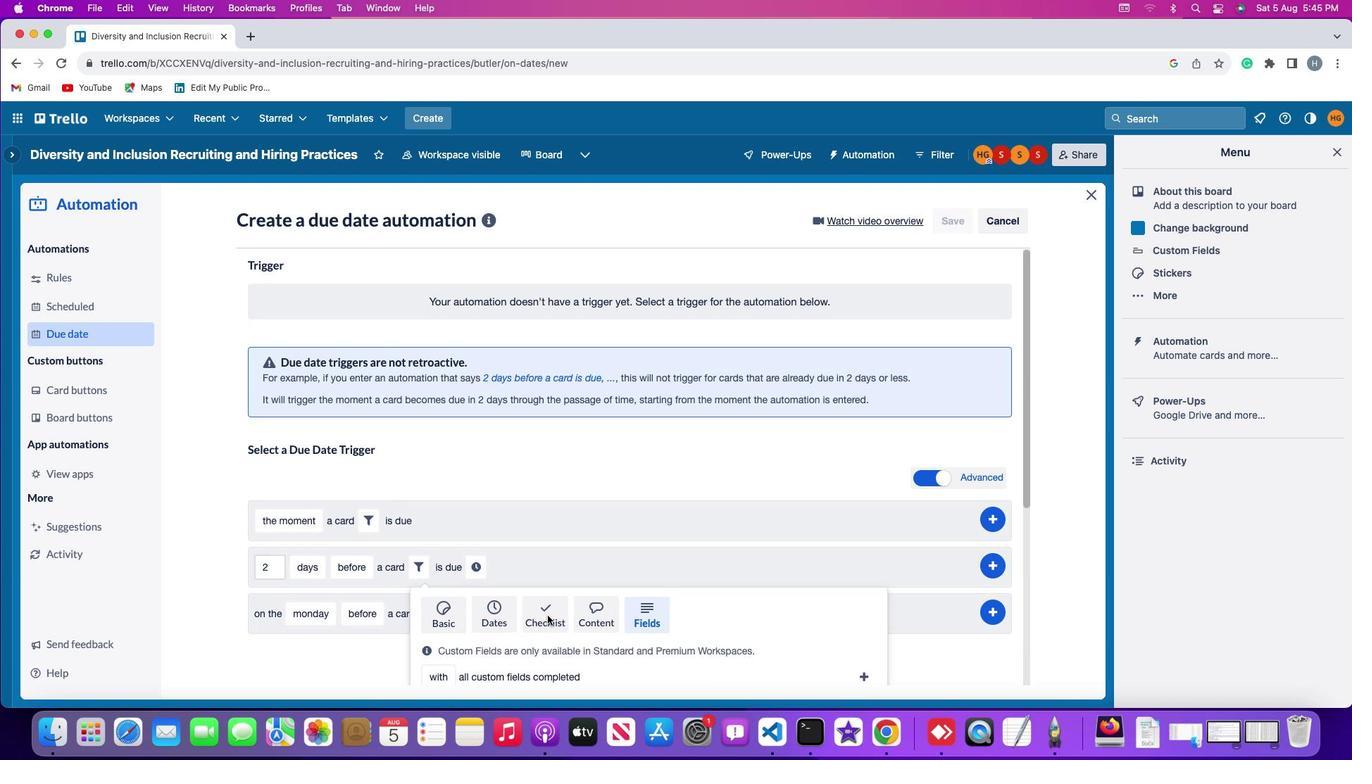 
Action: Mouse scrolled (547, 615) with delta (0, 0)
Screenshot: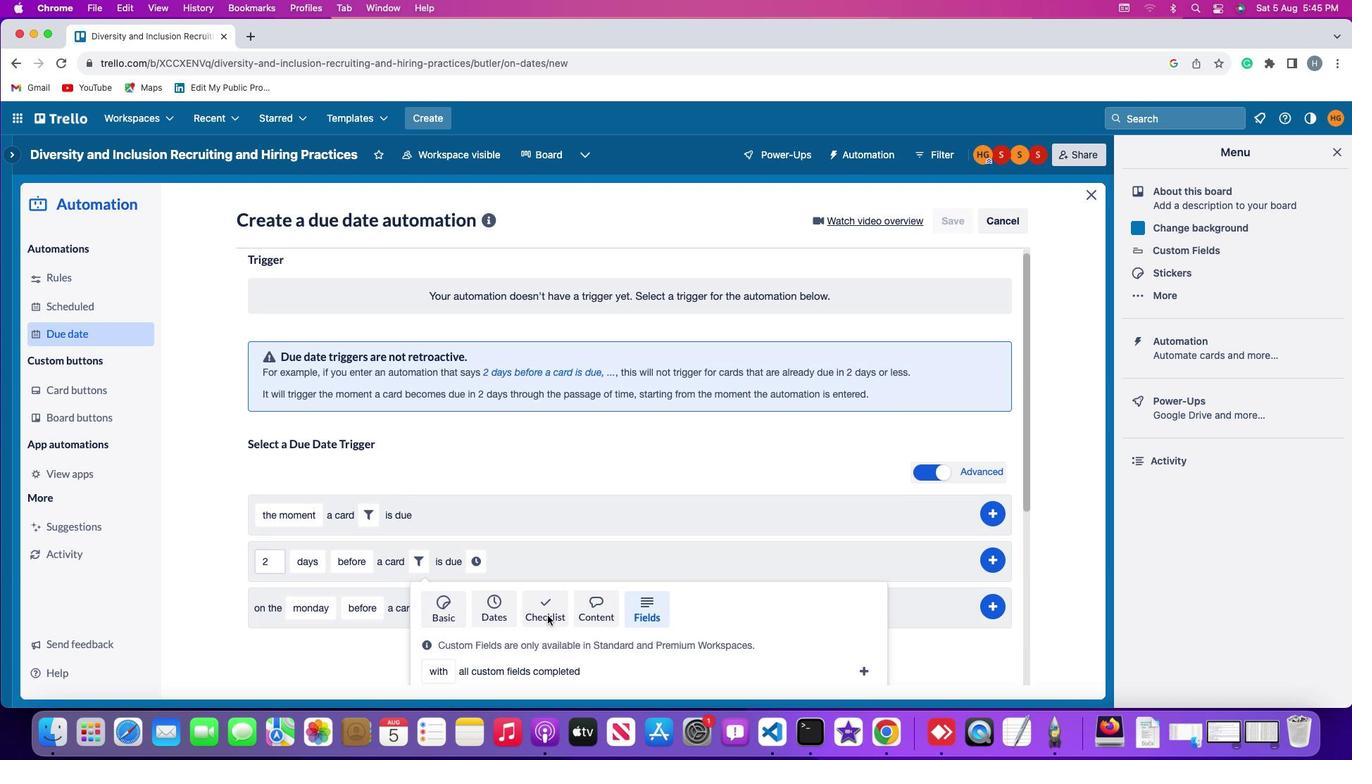 
Action: Mouse scrolled (547, 615) with delta (0, -1)
Screenshot: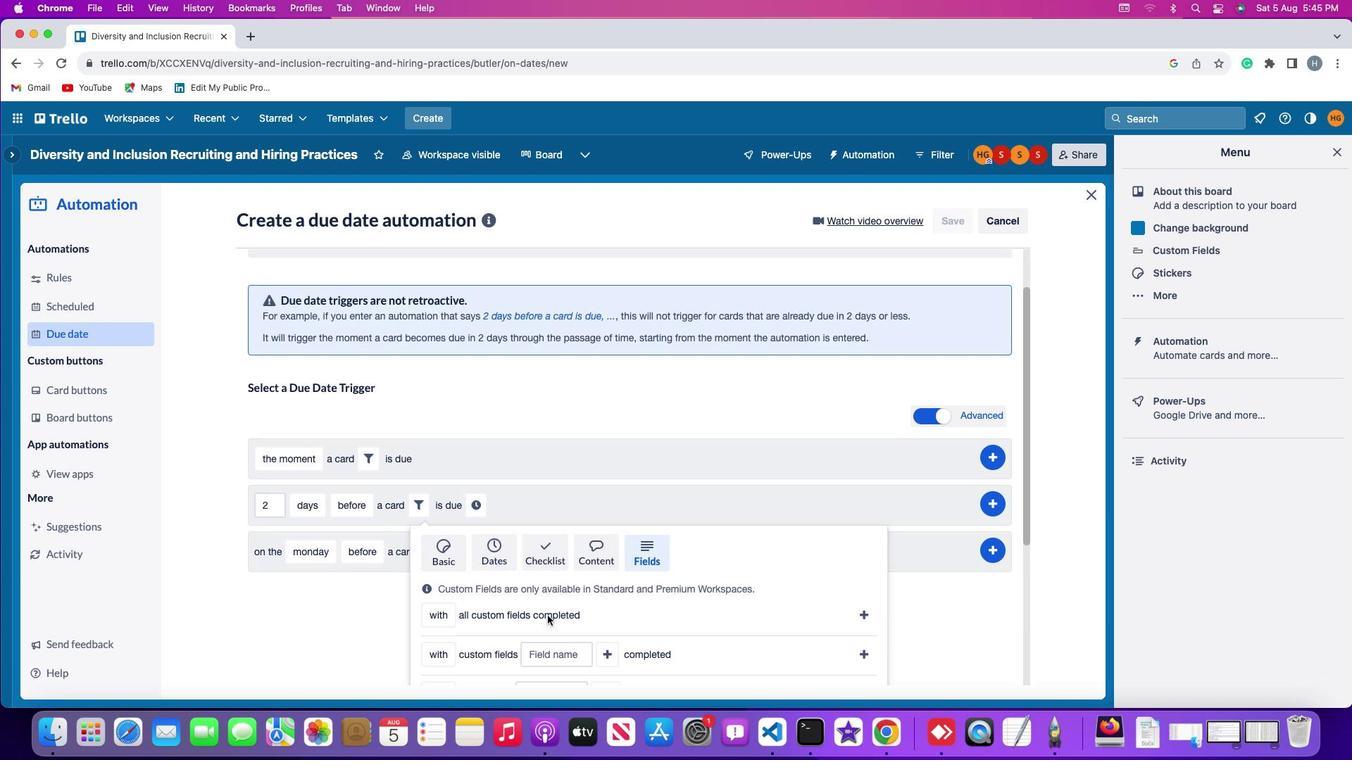
Action: Mouse scrolled (547, 615) with delta (0, -2)
Screenshot: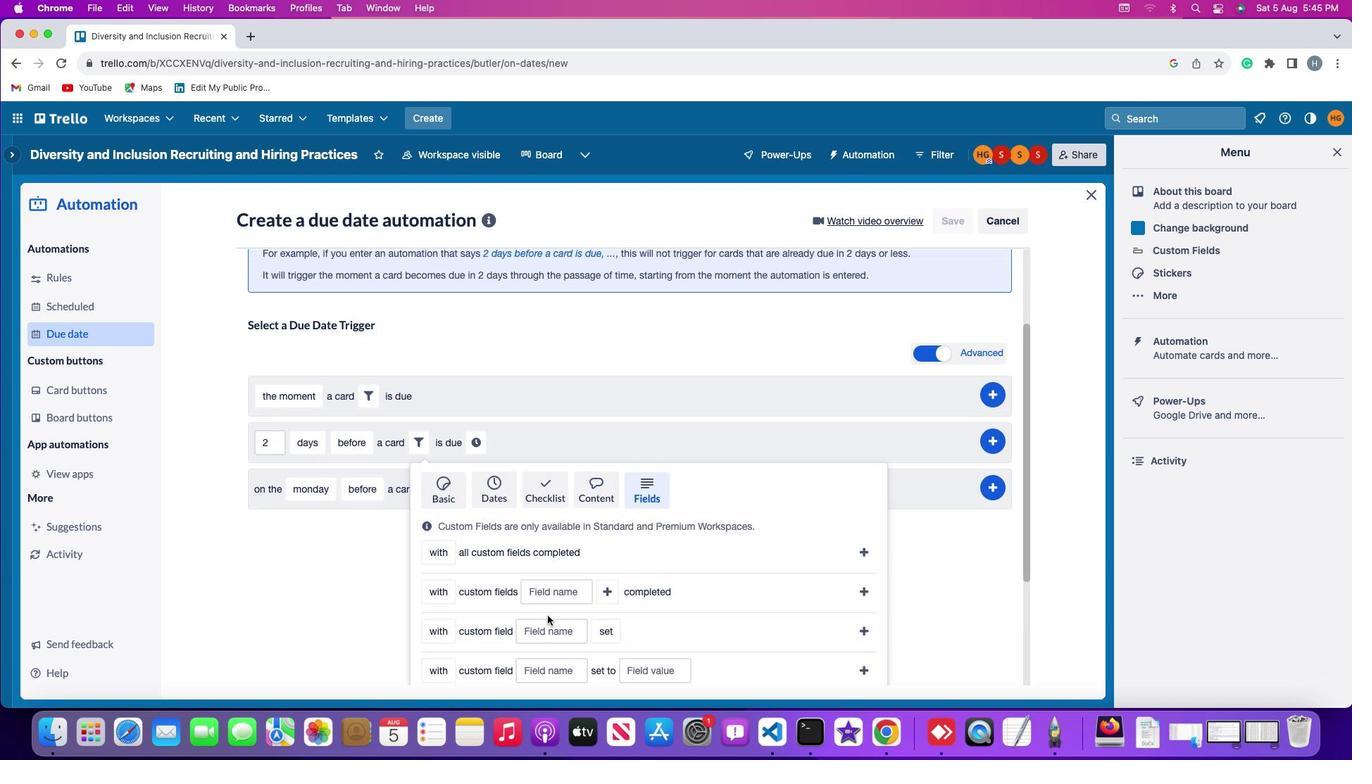 
Action: Mouse scrolled (547, 615) with delta (0, 0)
Screenshot: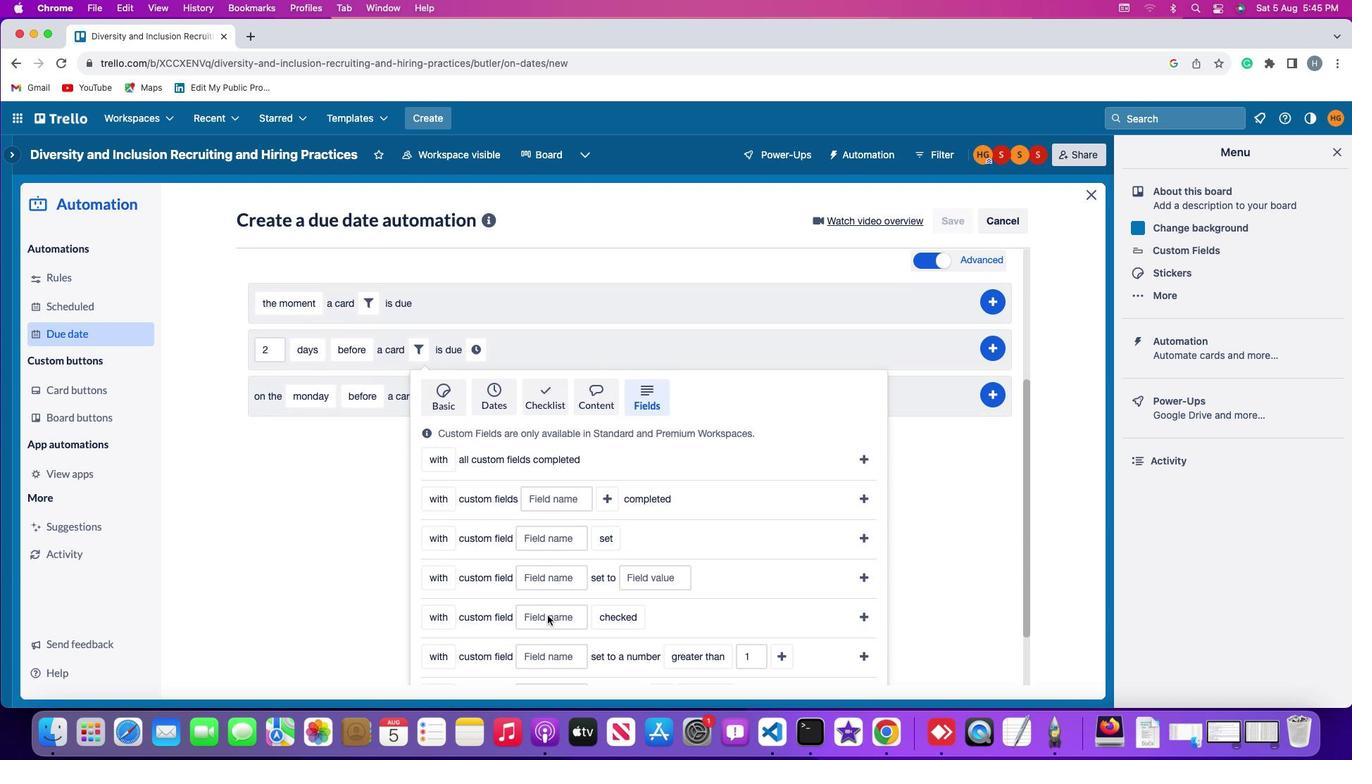 
Action: Mouse scrolled (547, 615) with delta (0, 0)
Screenshot: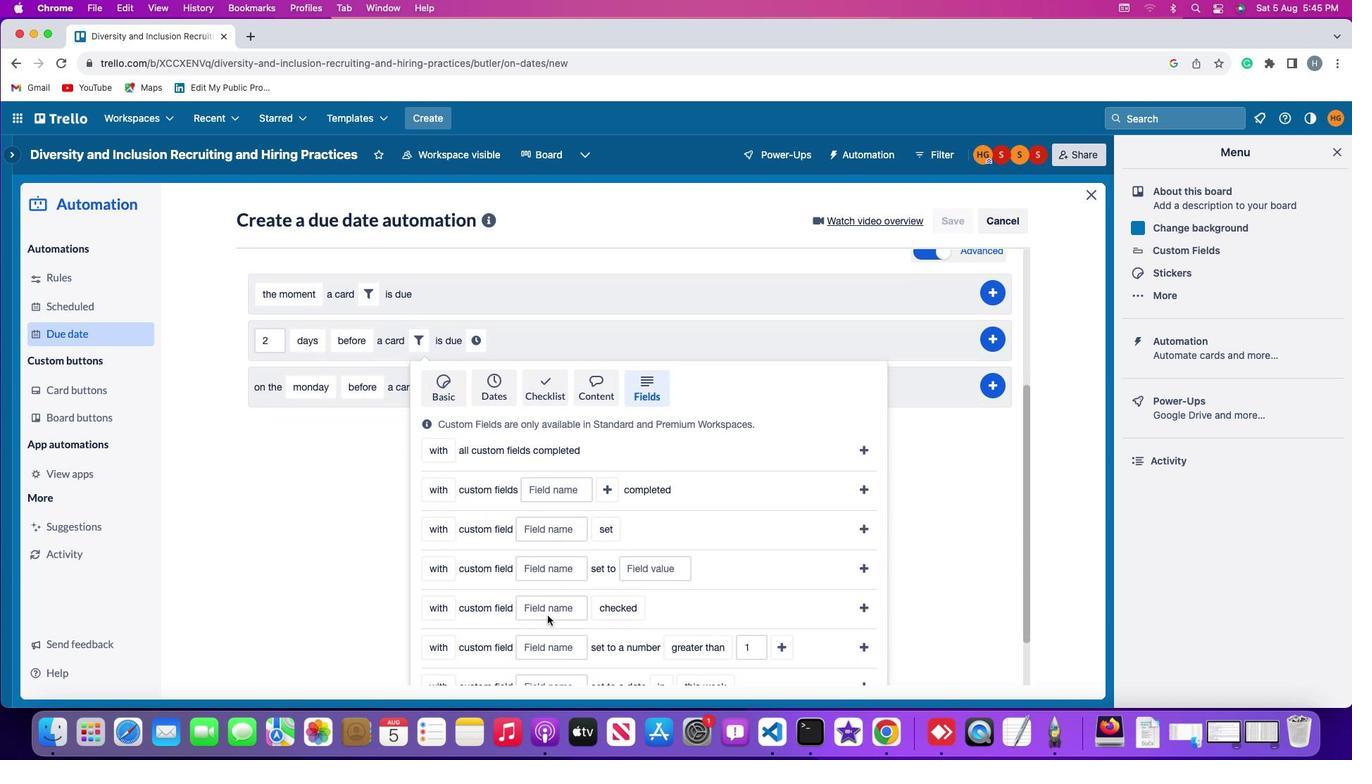 
Action: Mouse scrolled (547, 615) with delta (0, -2)
Screenshot: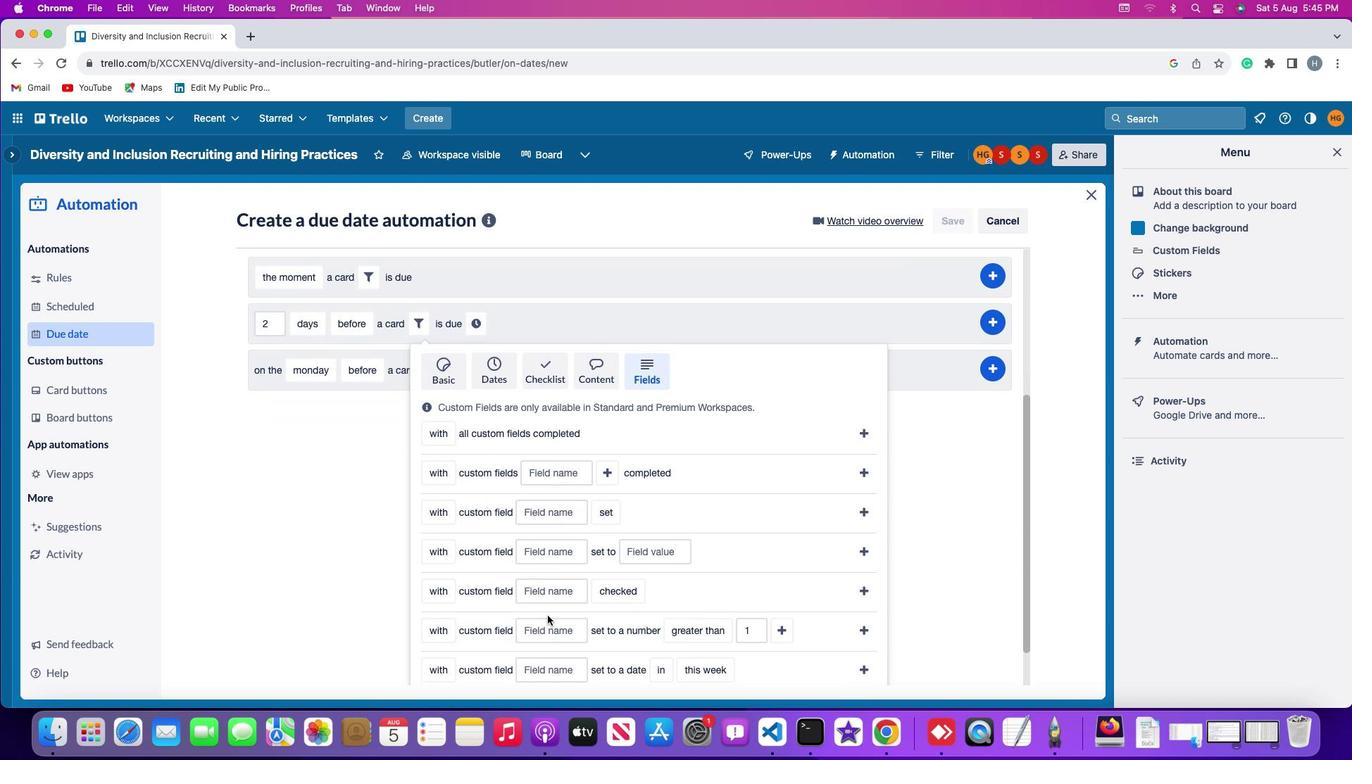 
Action: Mouse moved to (441, 538)
Screenshot: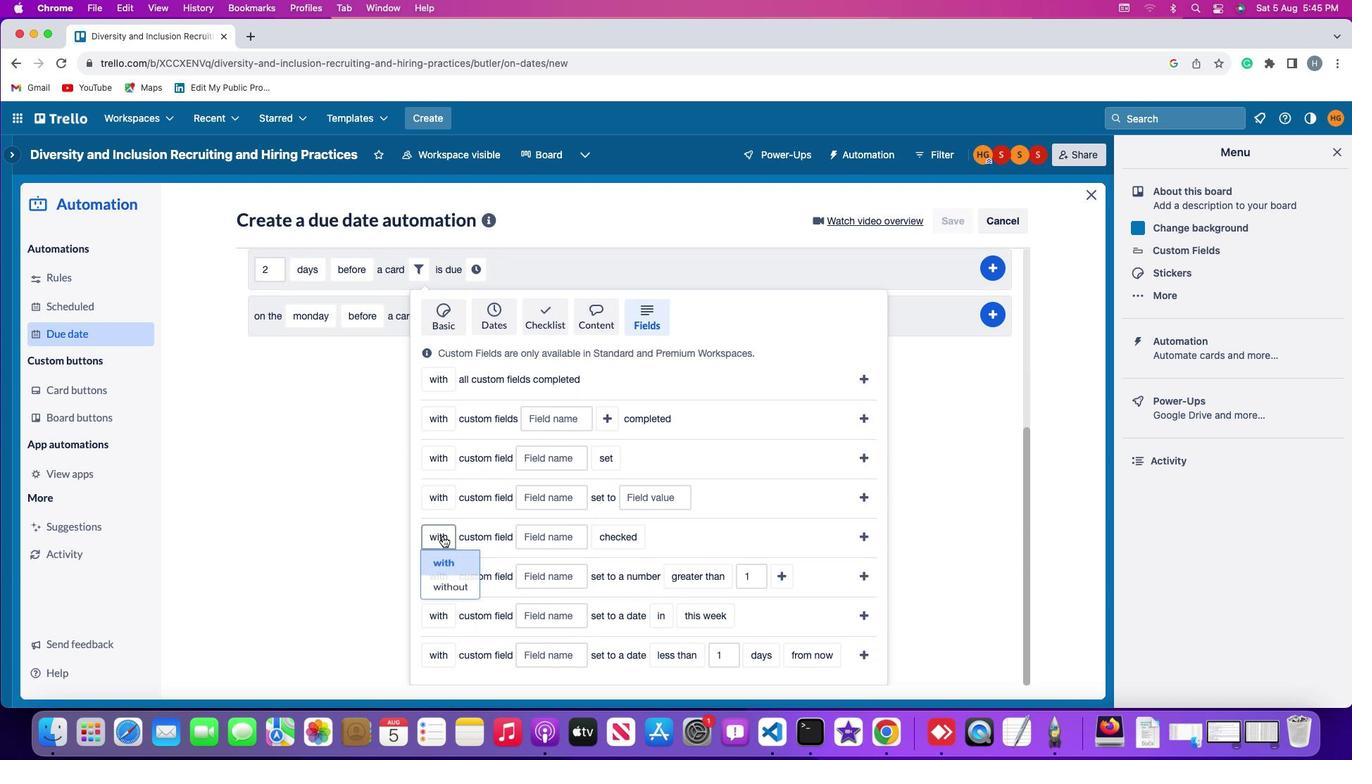 
Action: Mouse pressed left at (441, 538)
Screenshot: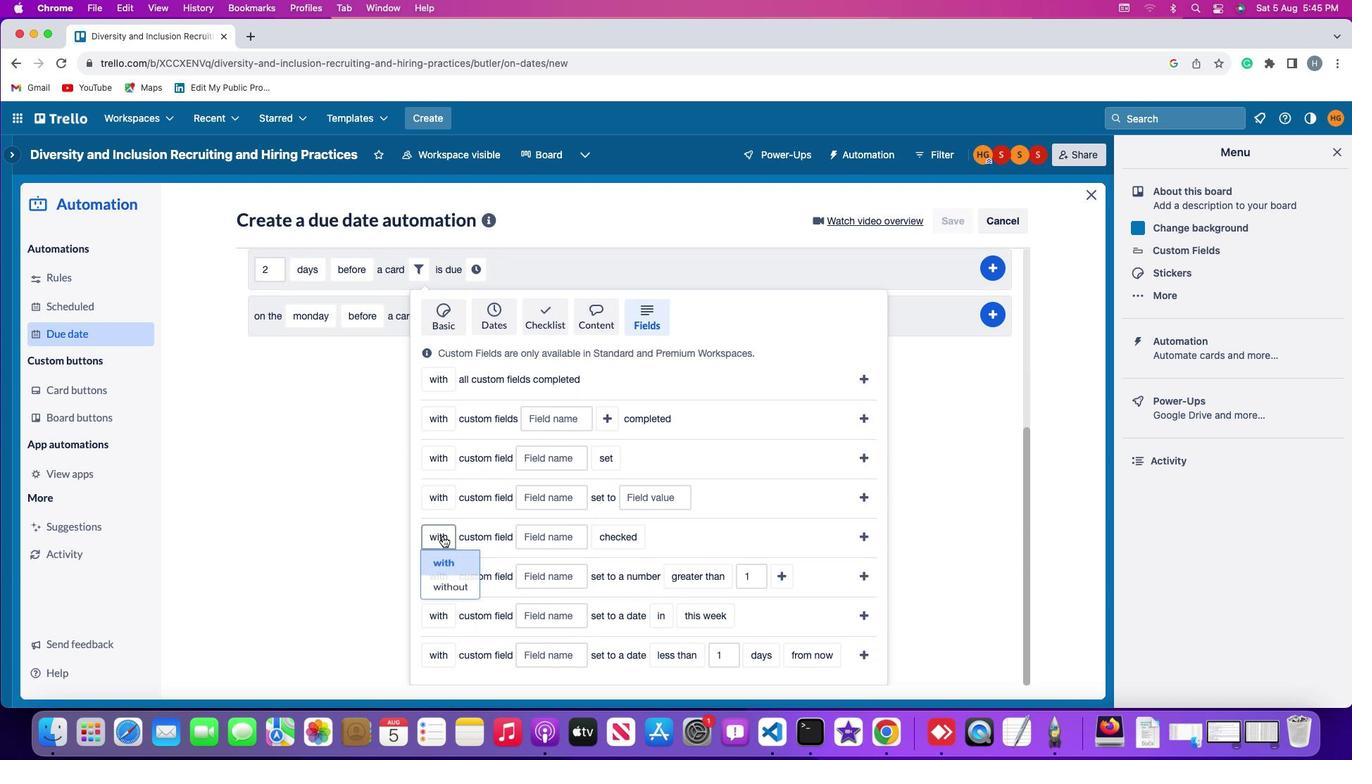
Action: Mouse moved to (443, 590)
Screenshot: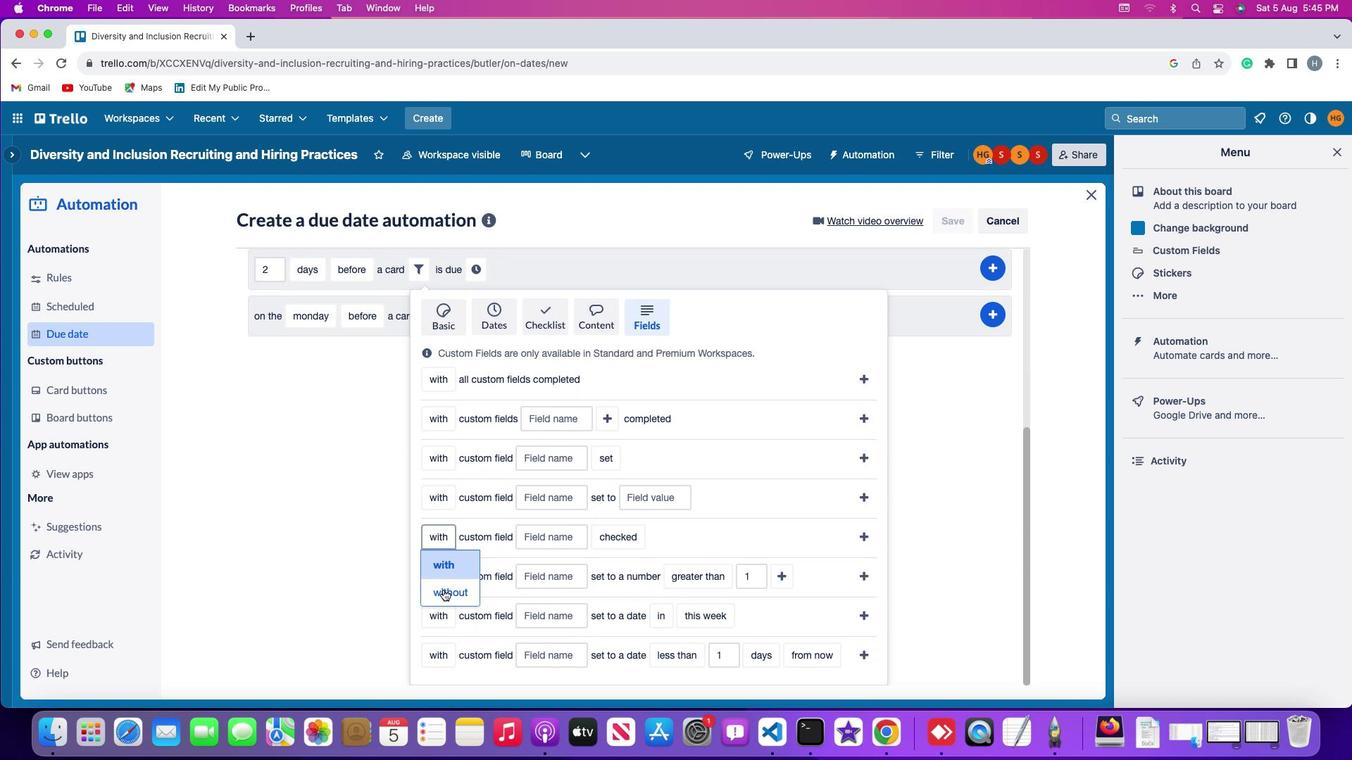 
Action: Mouse pressed left at (443, 590)
Screenshot: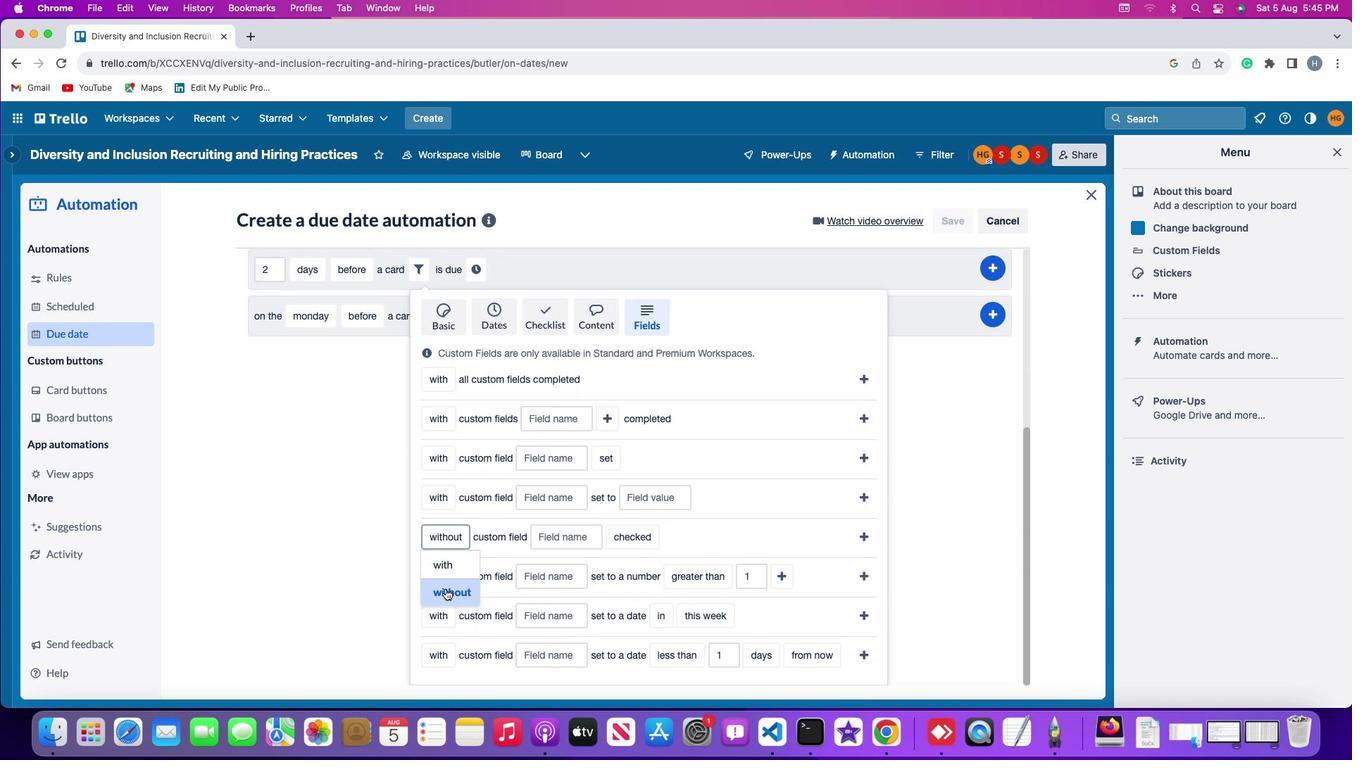 
Action: Mouse moved to (561, 544)
Screenshot: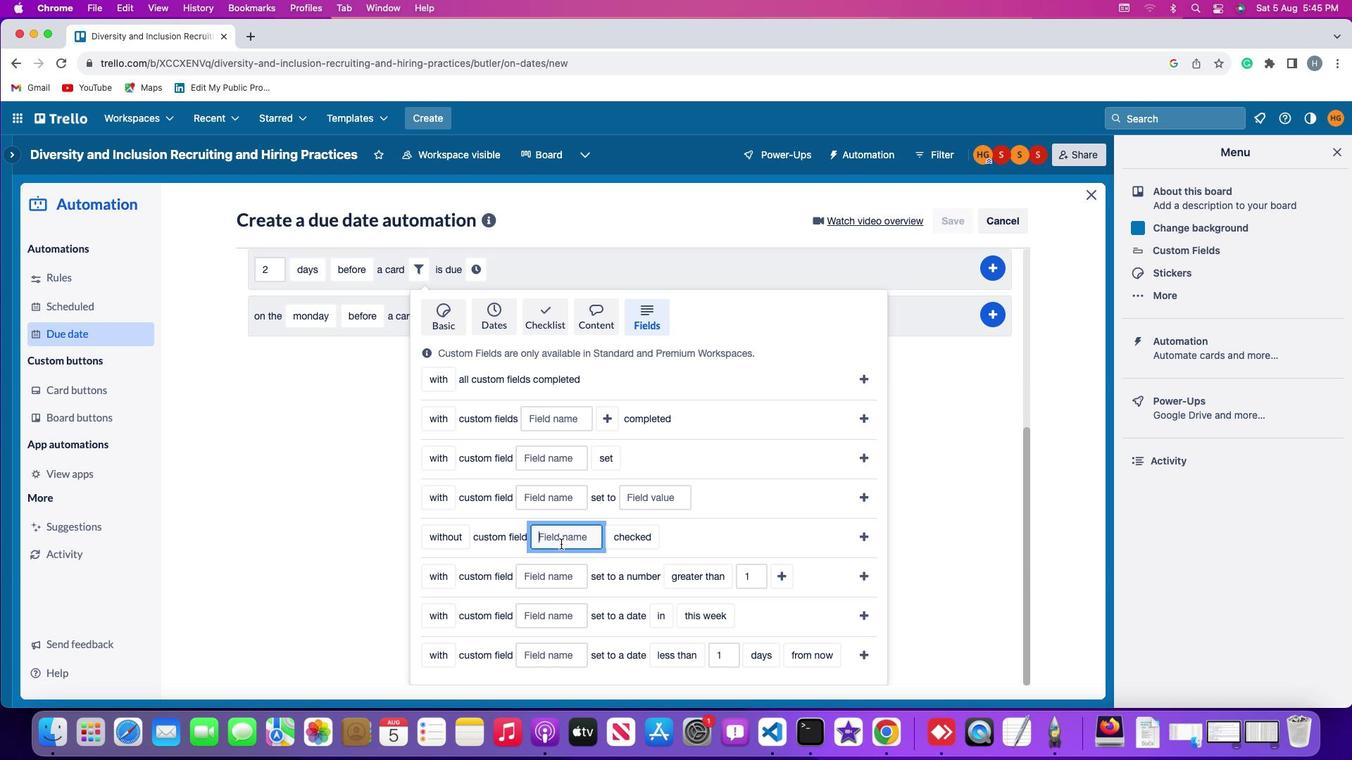 
Action: Mouse pressed left at (561, 544)
Screenshot: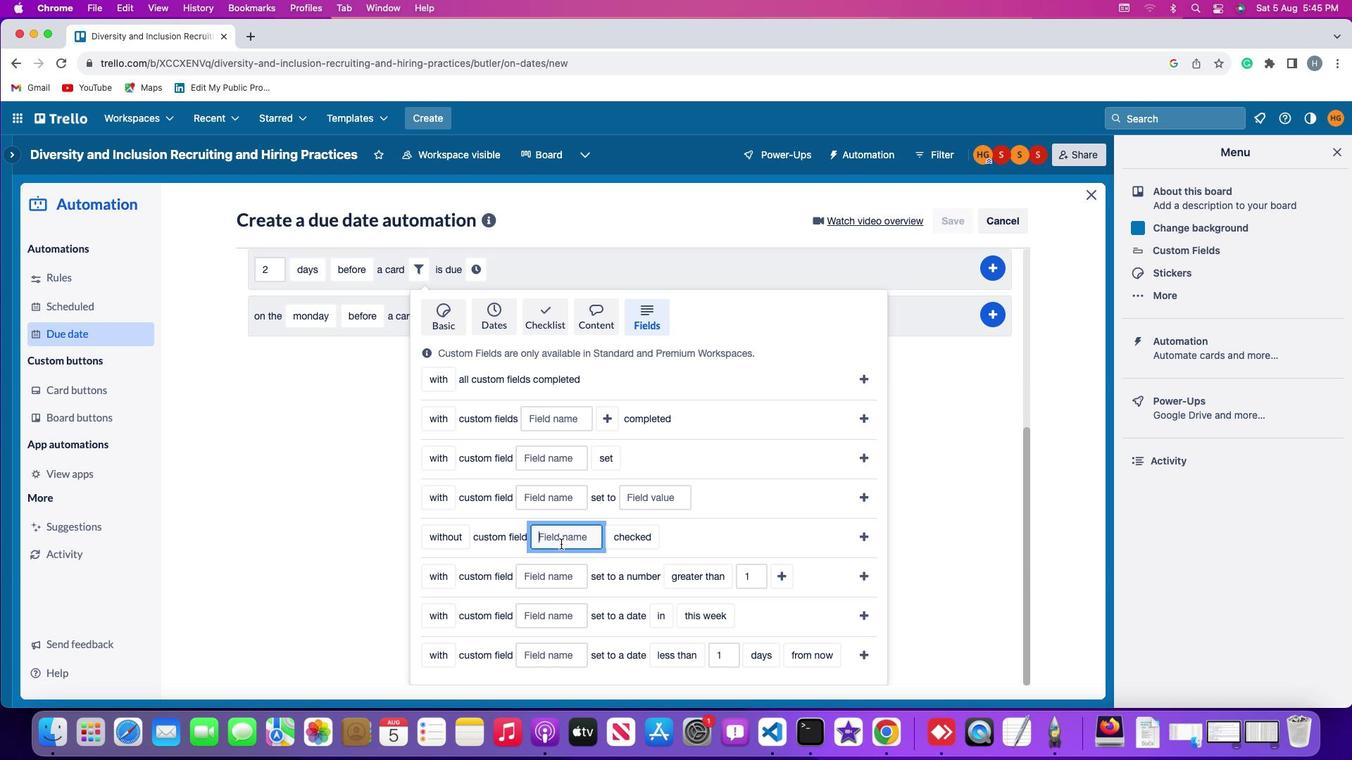 
Action: Mouse moved to (572, 542)
Screenshot: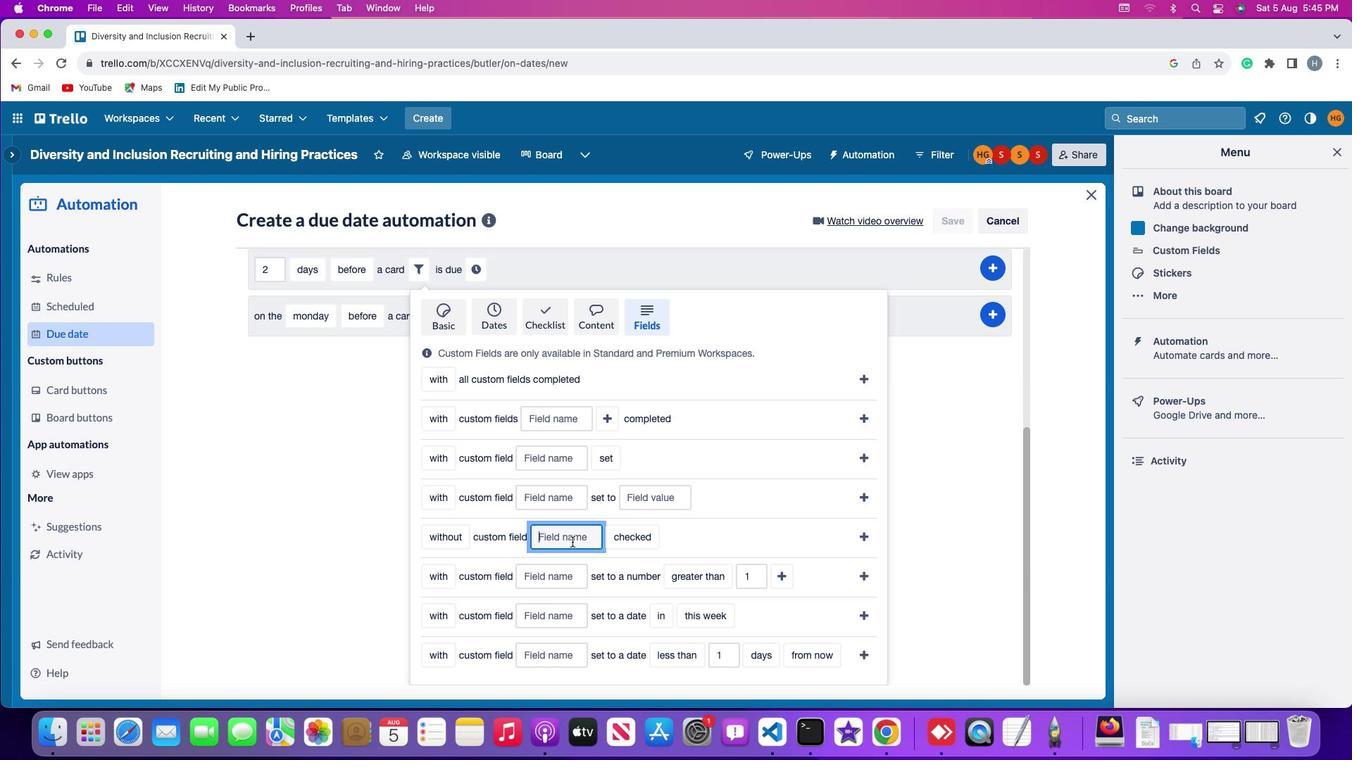 
Action: Key pressed Key.shift'R''e''s''u''m''e'
Screenshot: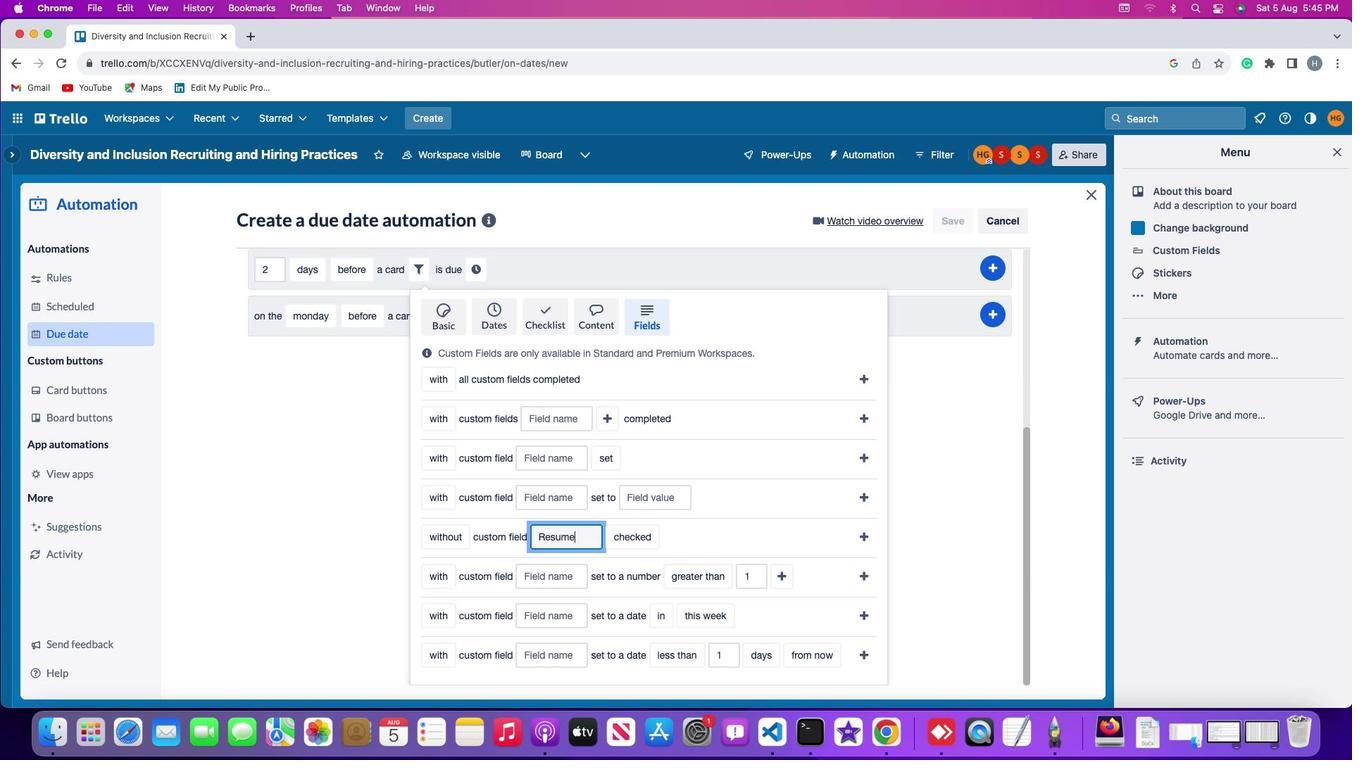 
Action: Mouse moved to (647, 530)
Screenshot: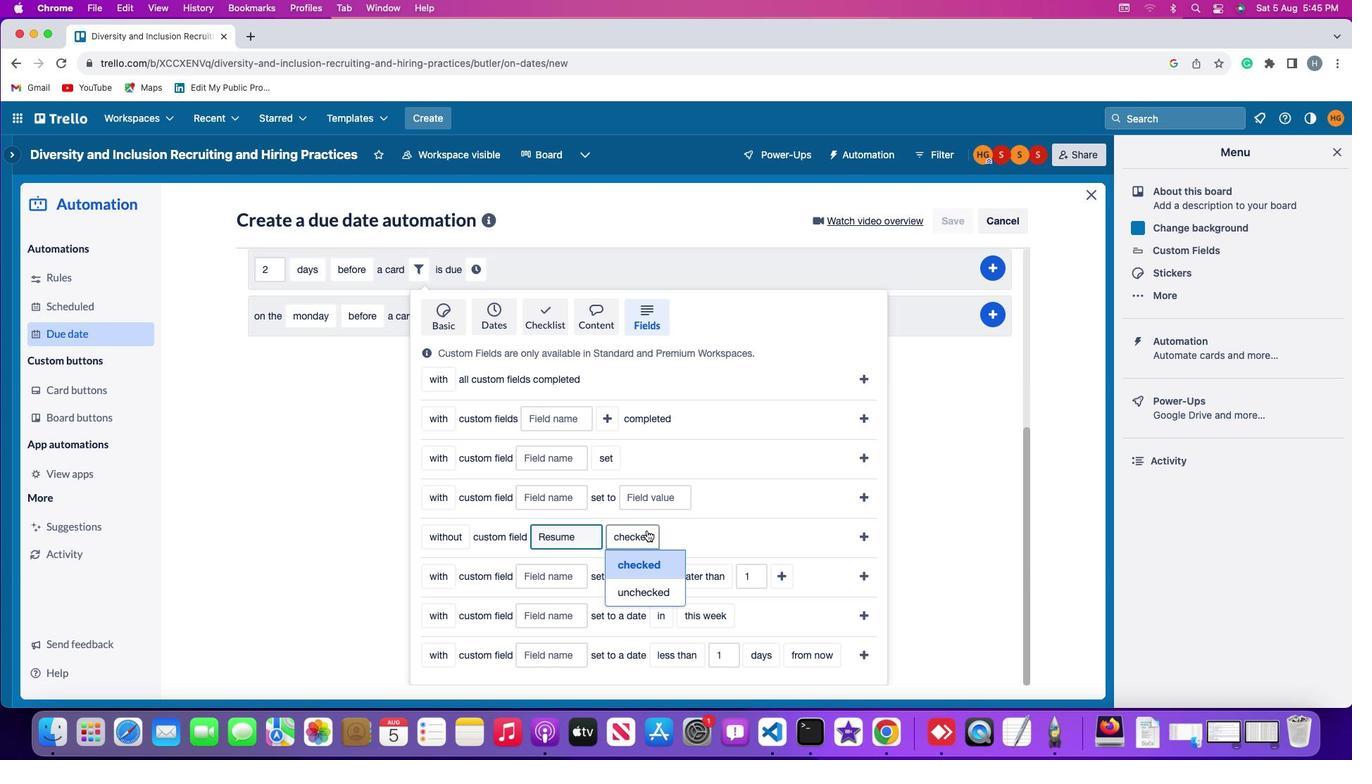 
Action: Mouse pressed left at (647, 530)
Screenshot: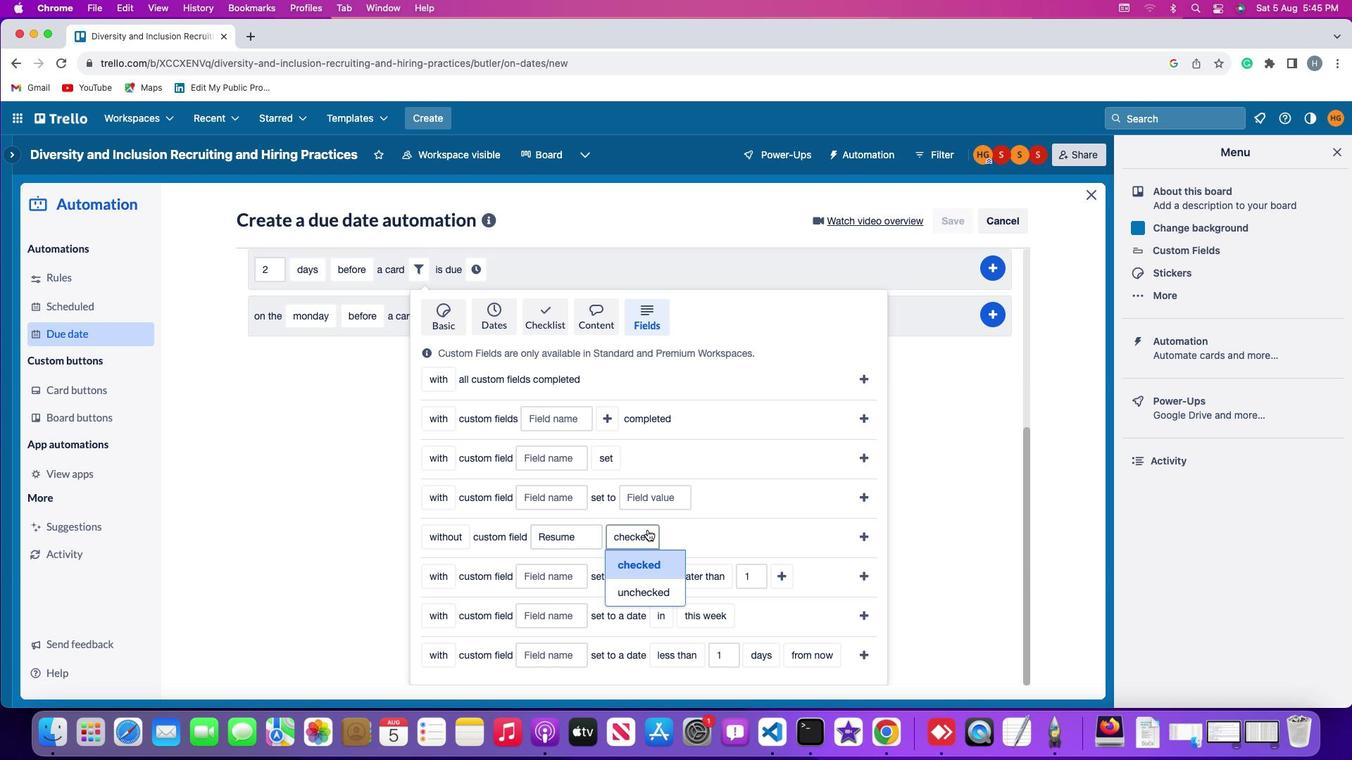 
Action: Mouse moved to (642, 594)
Screenshot: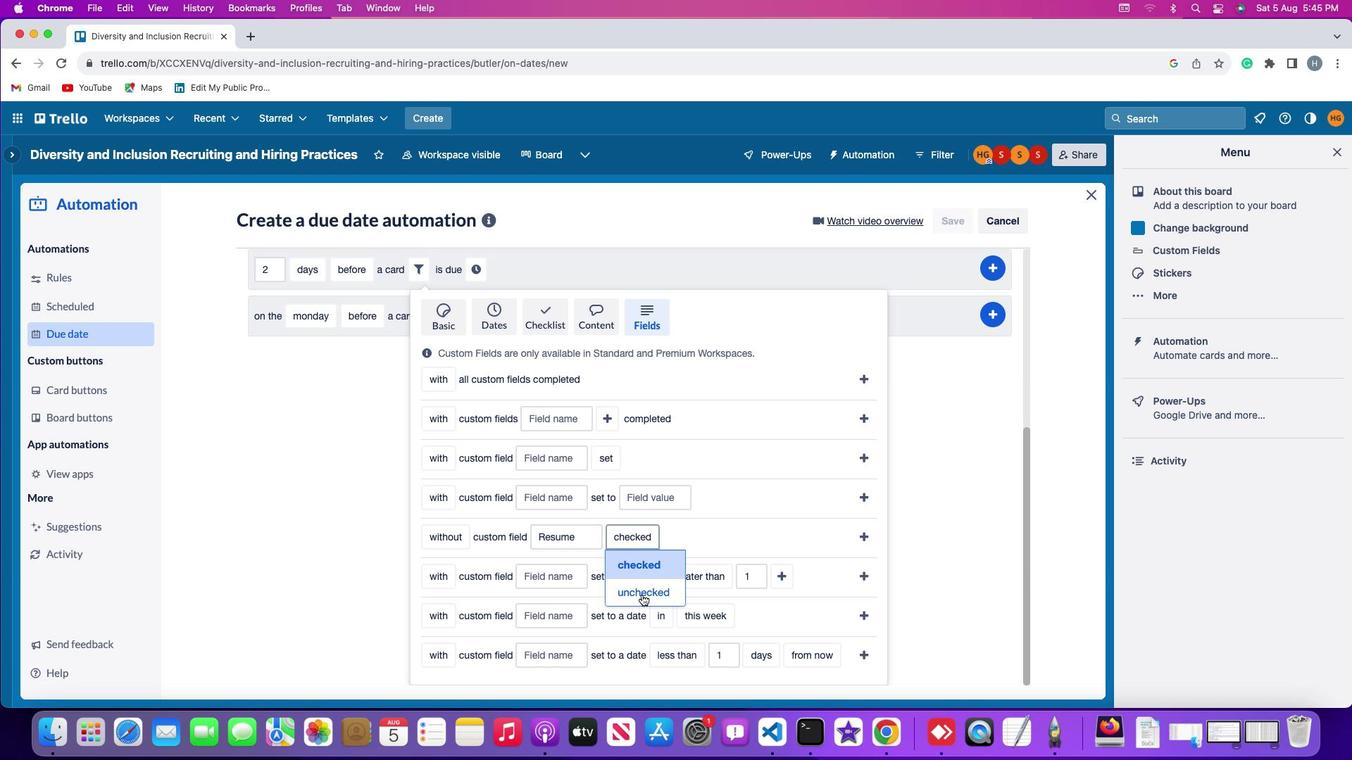
Action: Mouse pressed left at (642, 594)
Screenshot: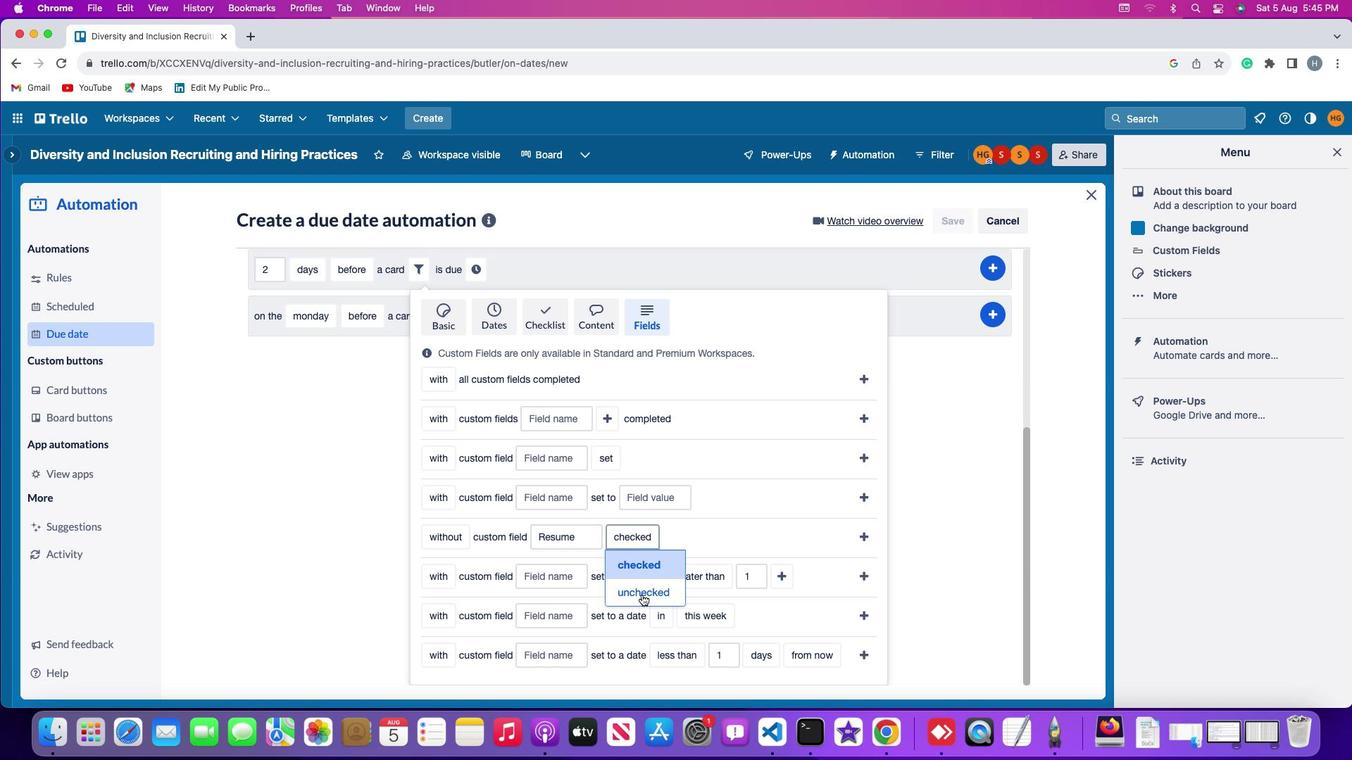 
Action: Mouse moved to (867, 533)
Screenshot: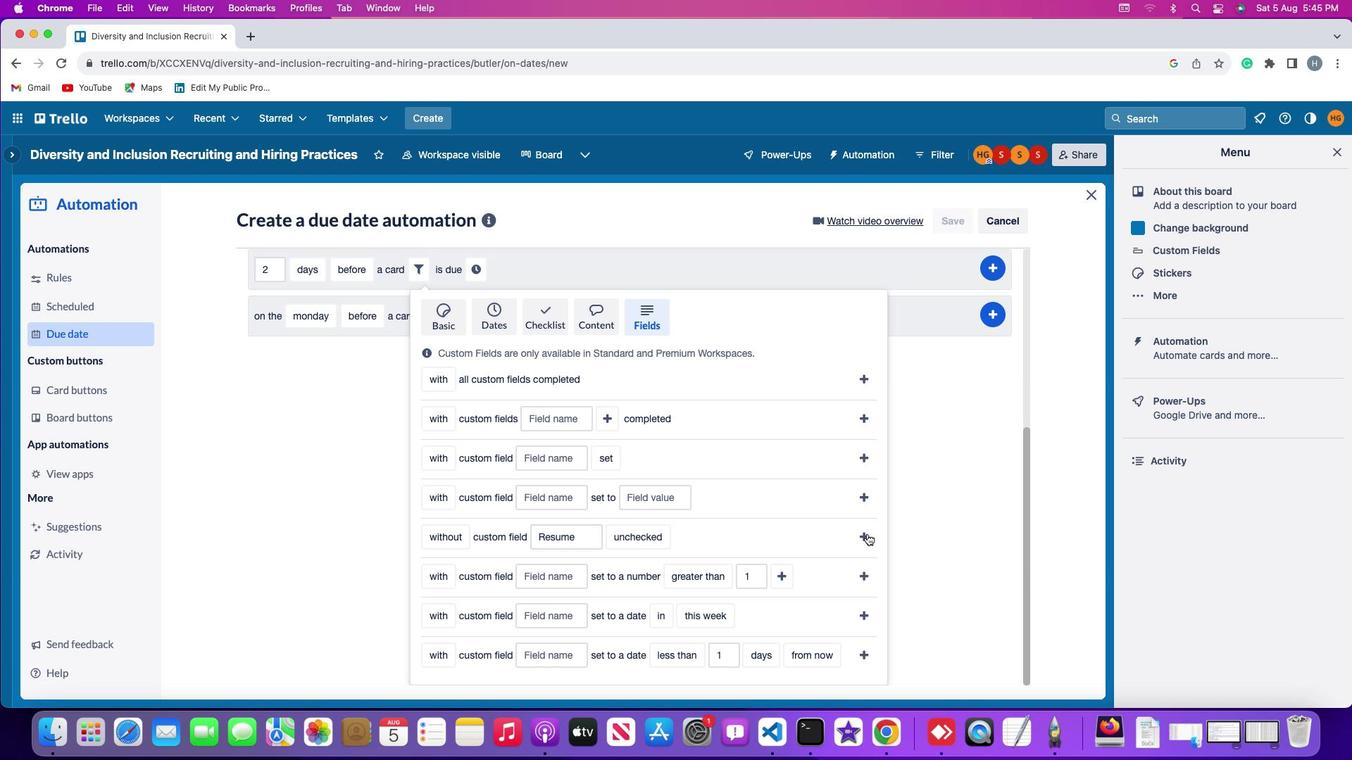 
Action: Mouse pressed left at (867, 533)
Screenshot: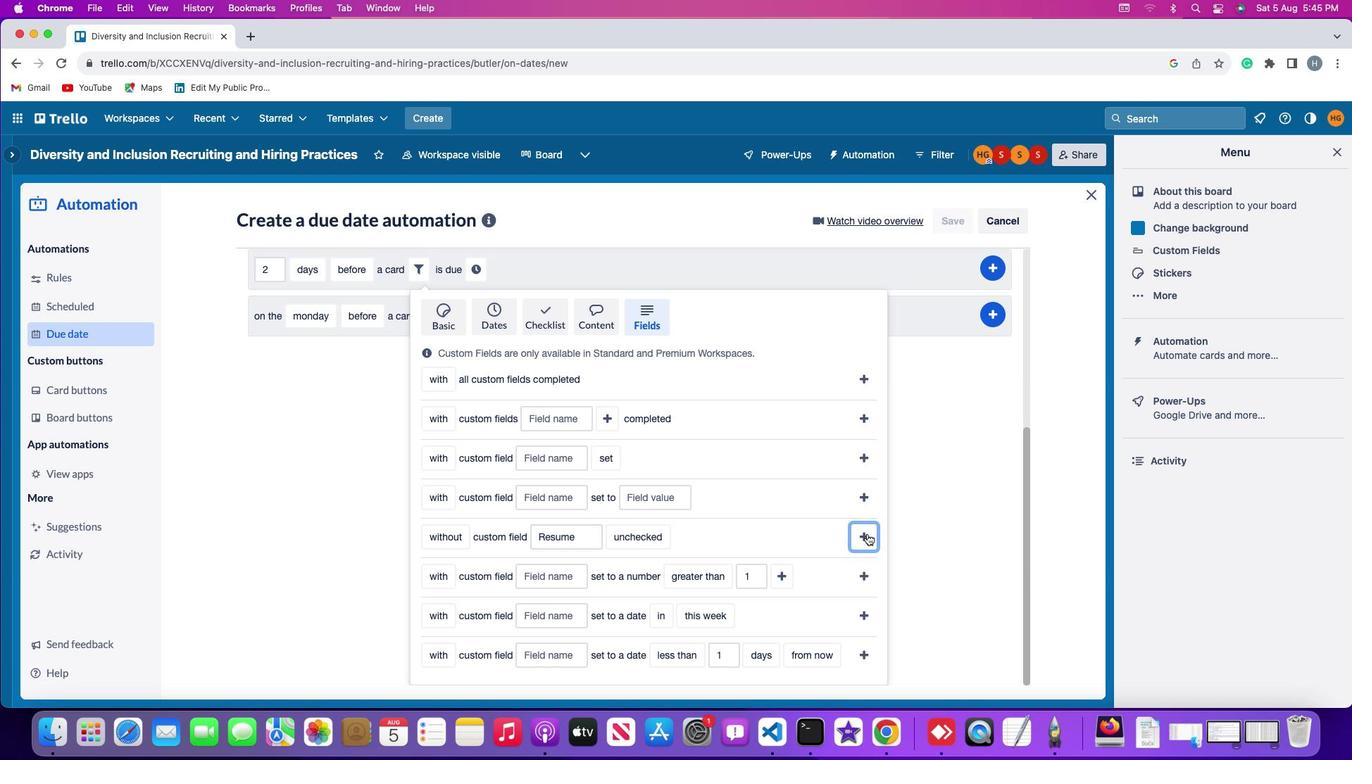 
Action: Mouse moved to (696, 564)
Screenshot: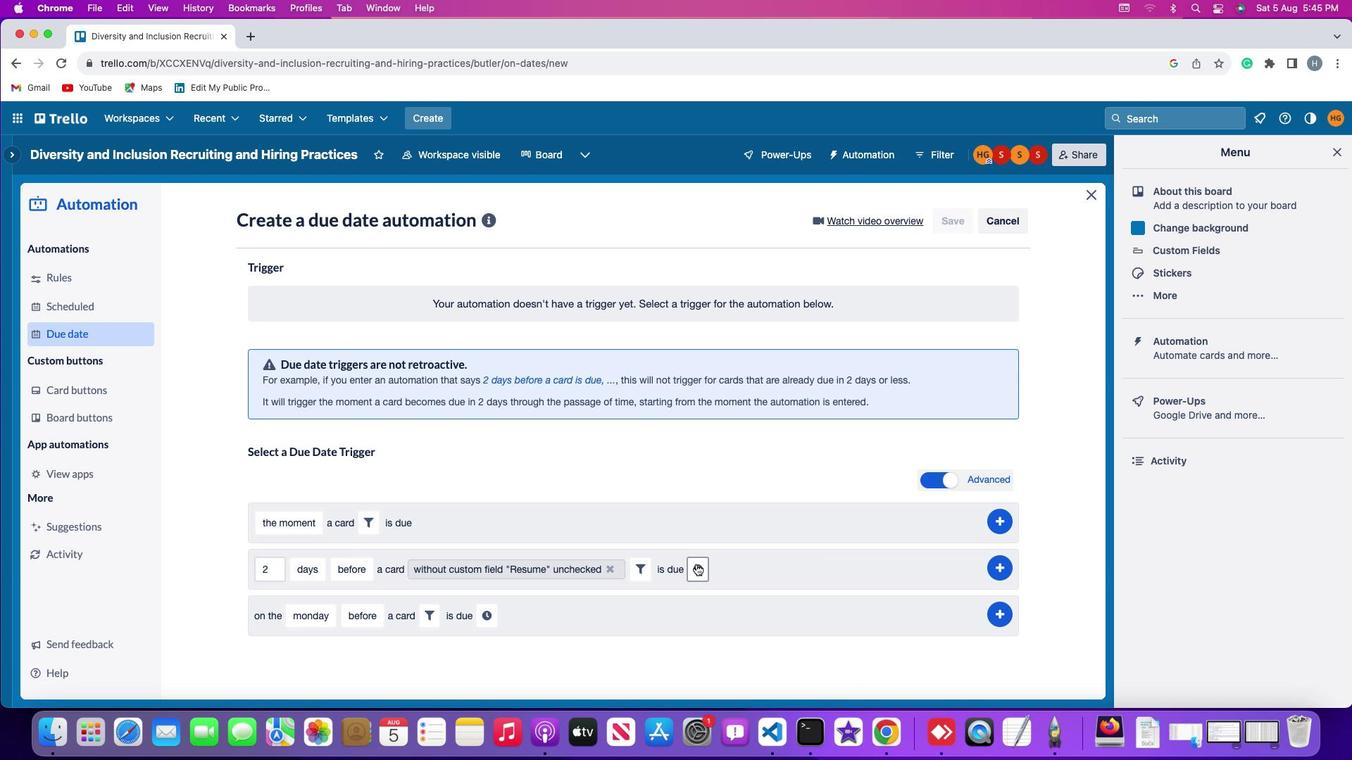
Action: Mouse pressed left at (696, 564)
Screenshot: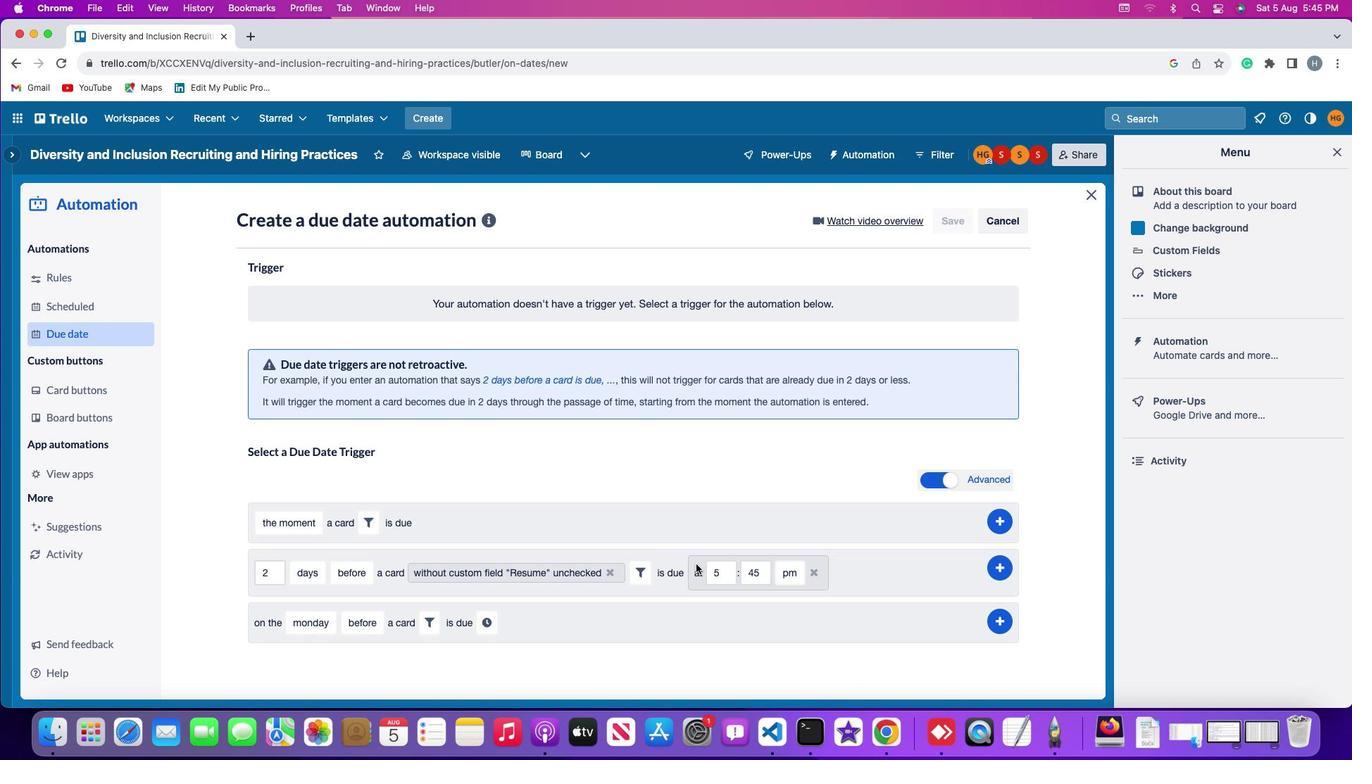 
Action: Mouse moved to (733, 569)
Screenshot: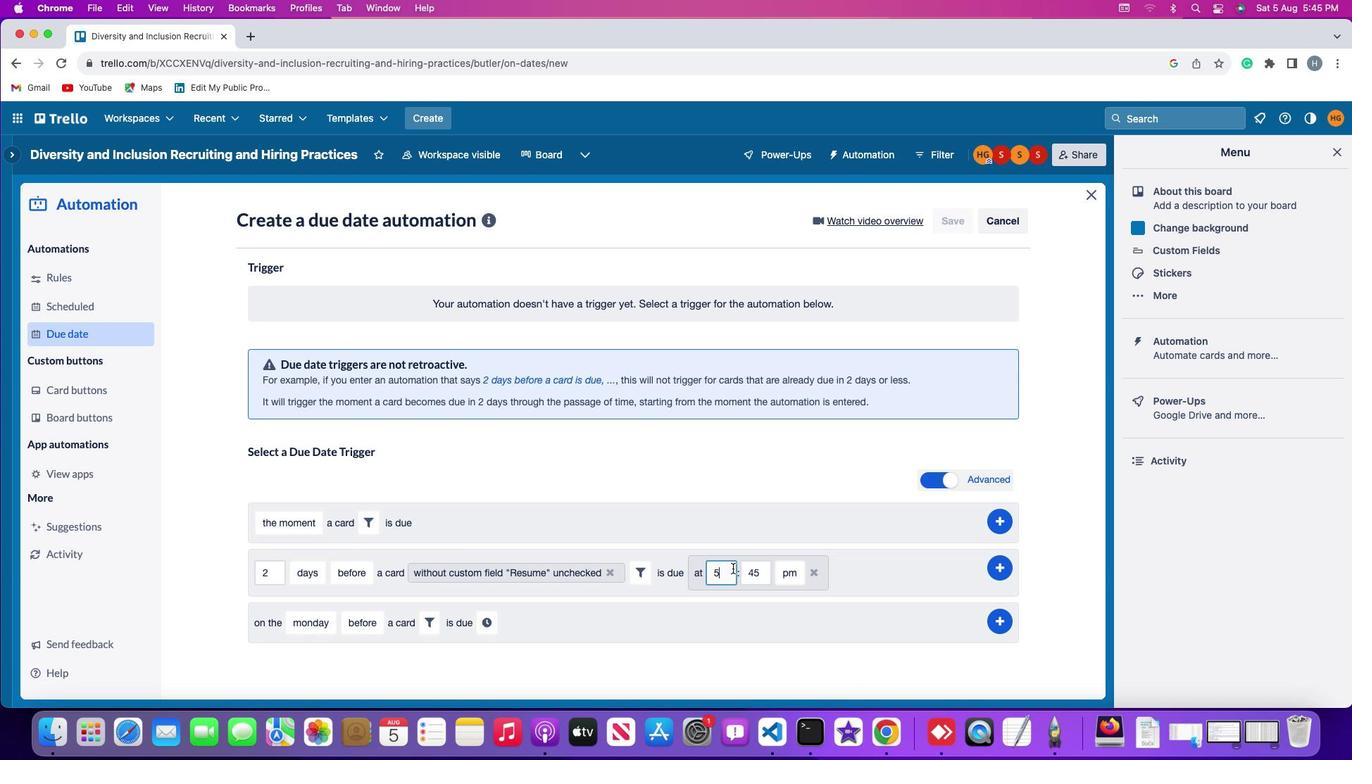 
Action: Mouse pressed left at (733, 569)
Screenshot: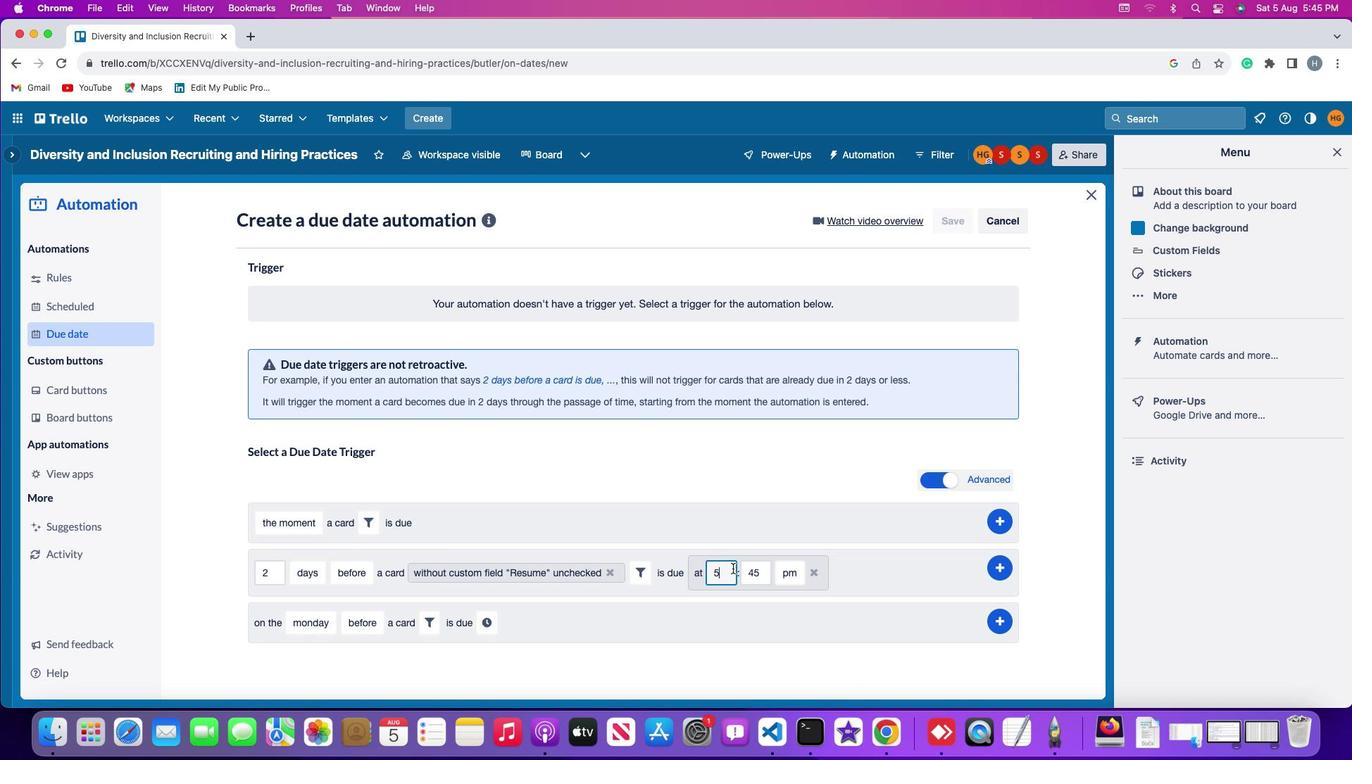 
Action: Key pressed Key.backspace'1''1'
Screenshot: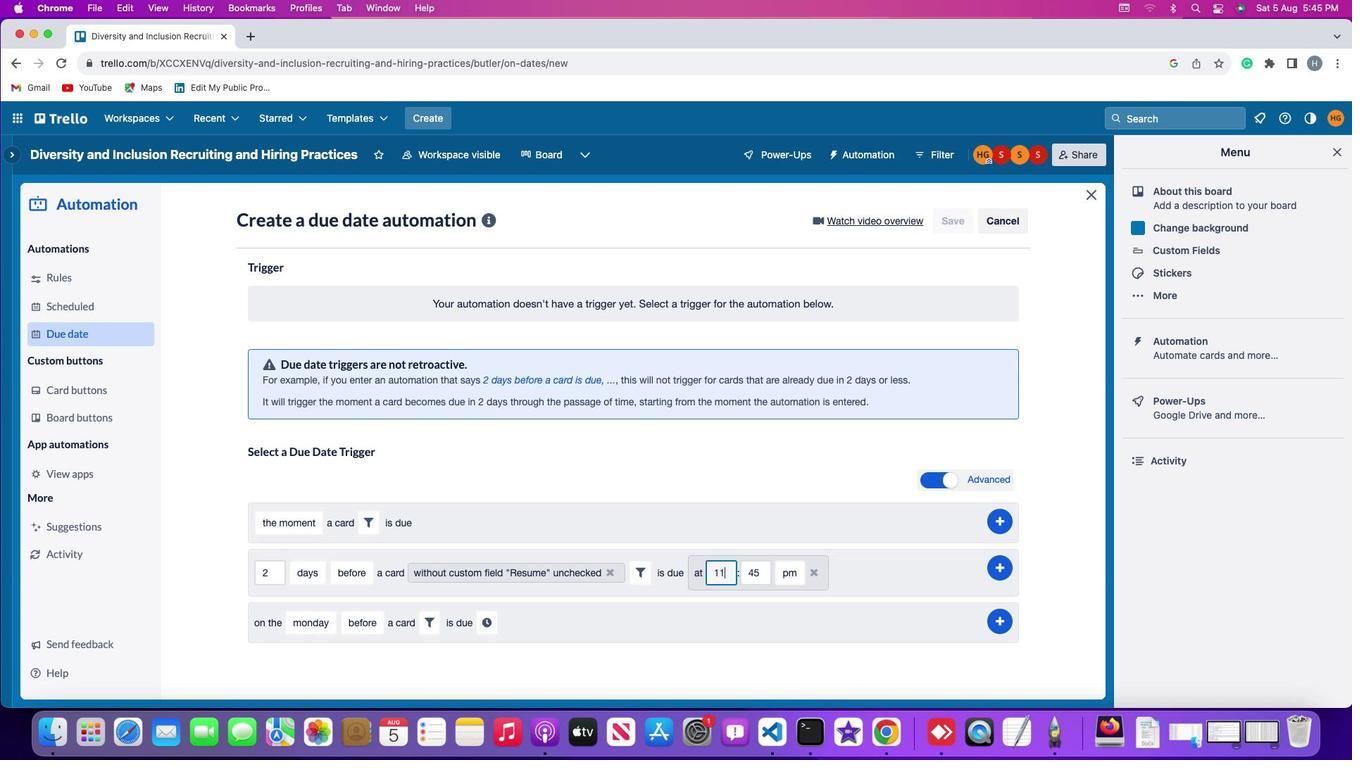
Action: Mouse moved to (766, 572)
Screenshot: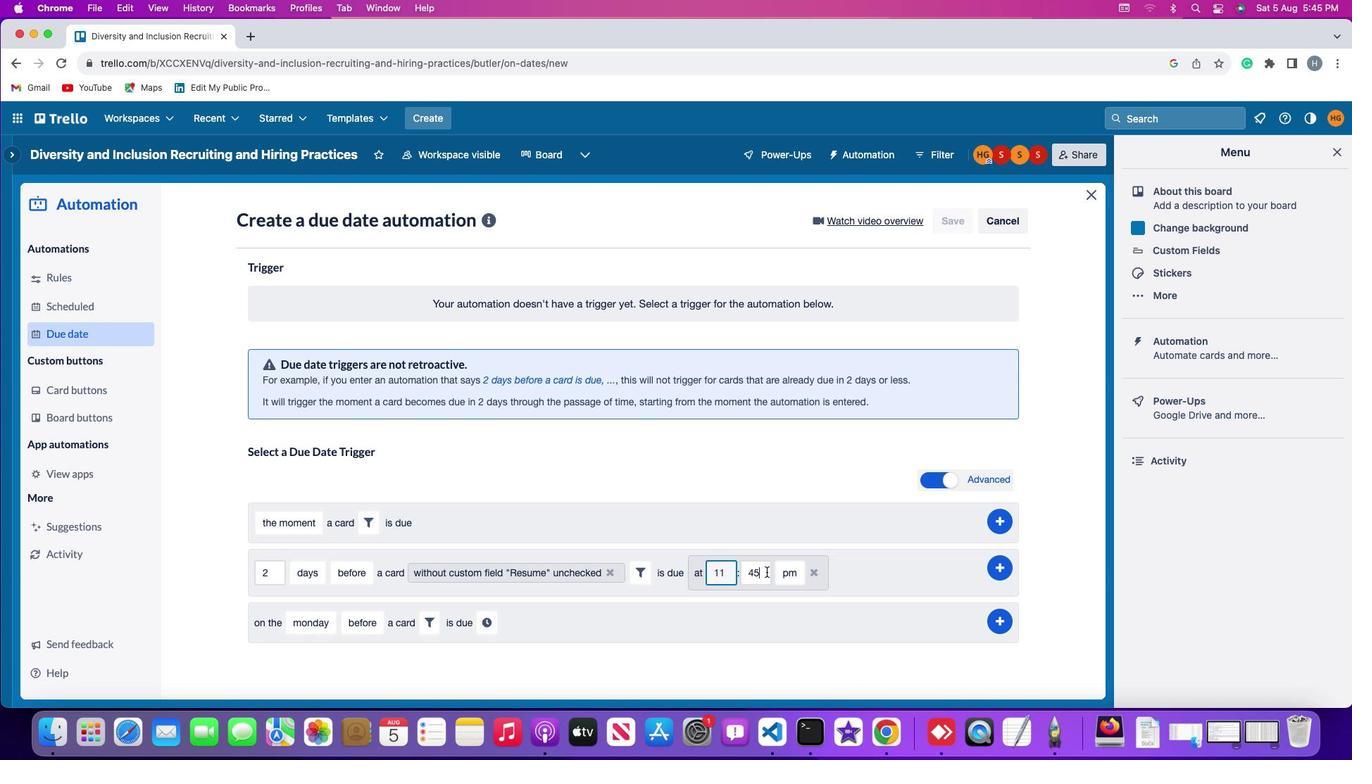 
Action: Mouse pressed left at (766, 572)
Screenshot: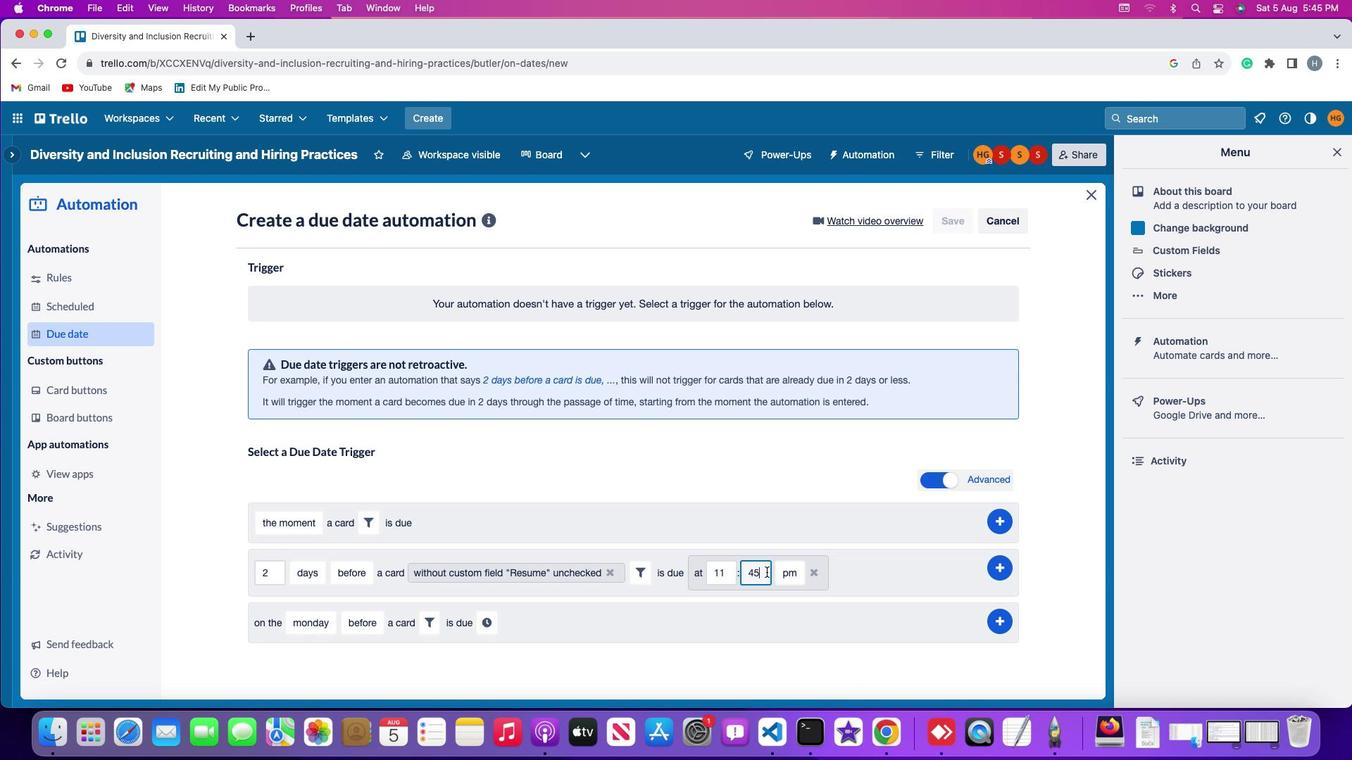 
Action: Key pressed Key.backspaceKey.backspace'0''0'
Screenshot: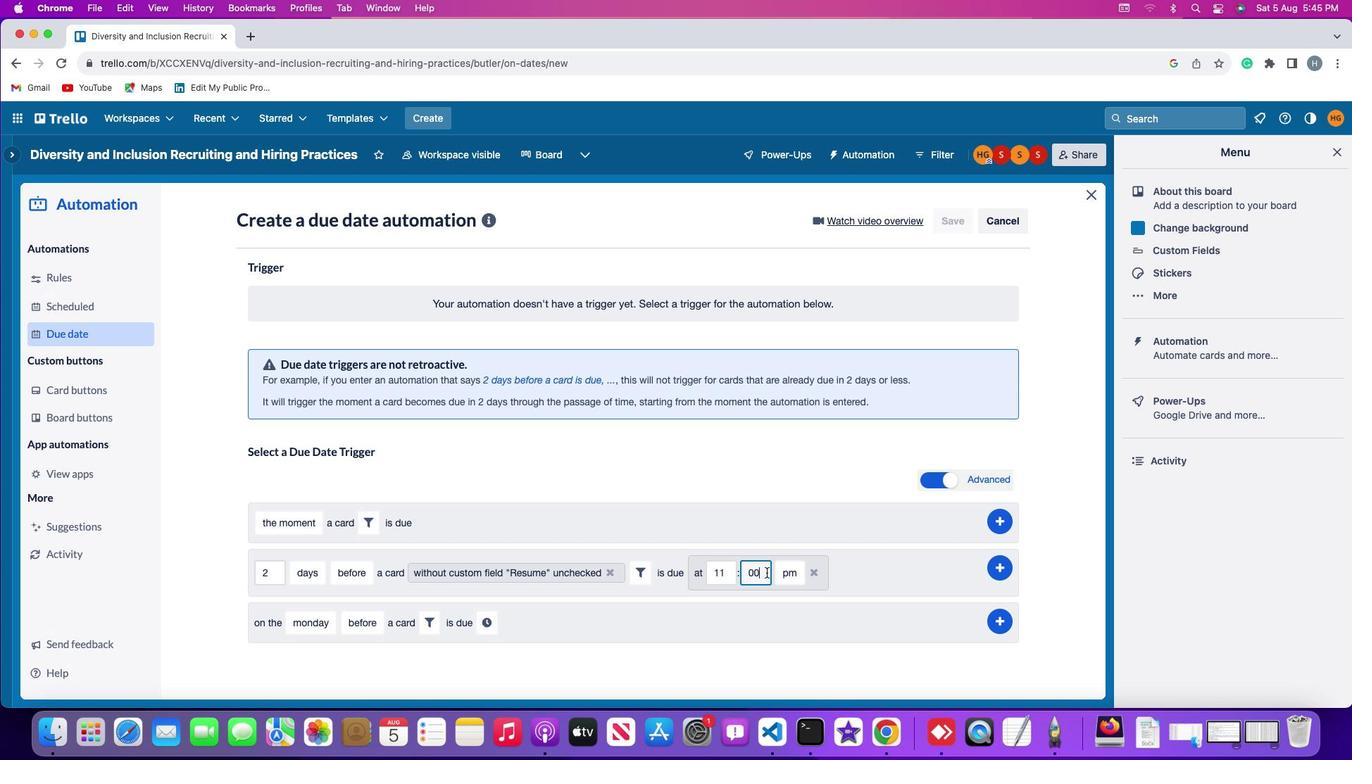 
Action: Mouse moved to (780, 574)
Screenshot: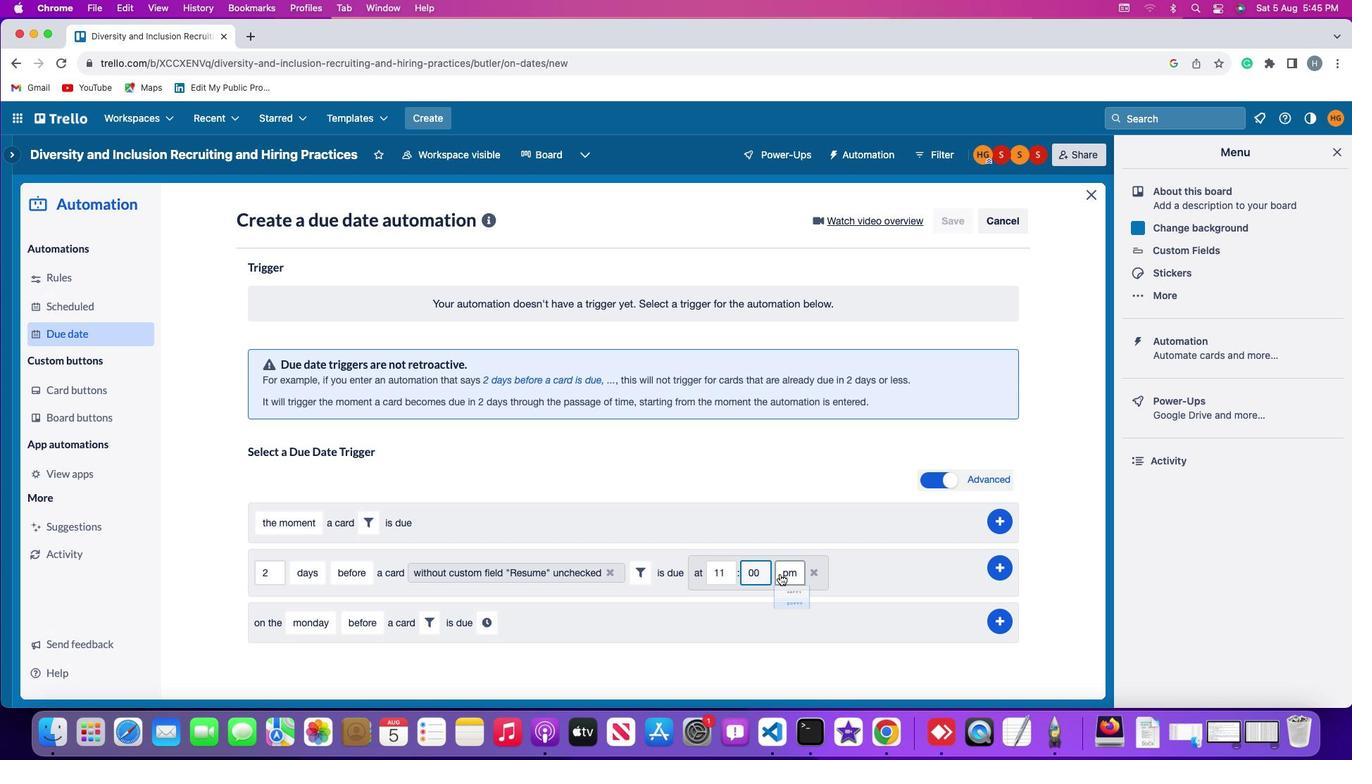
Action: Mouse pressed left at (780, 574)
Screenshot: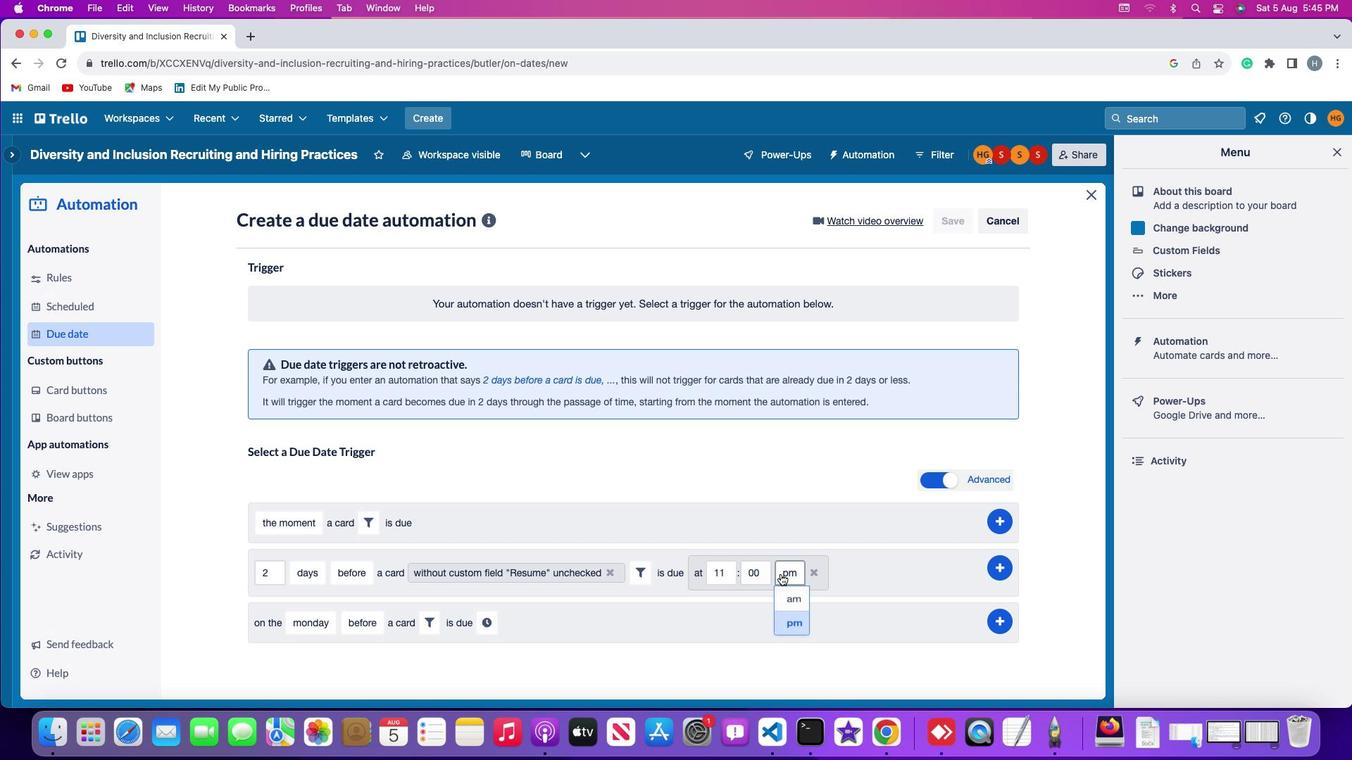 
Action: Mouse moved to (791, 601)
Screenshot: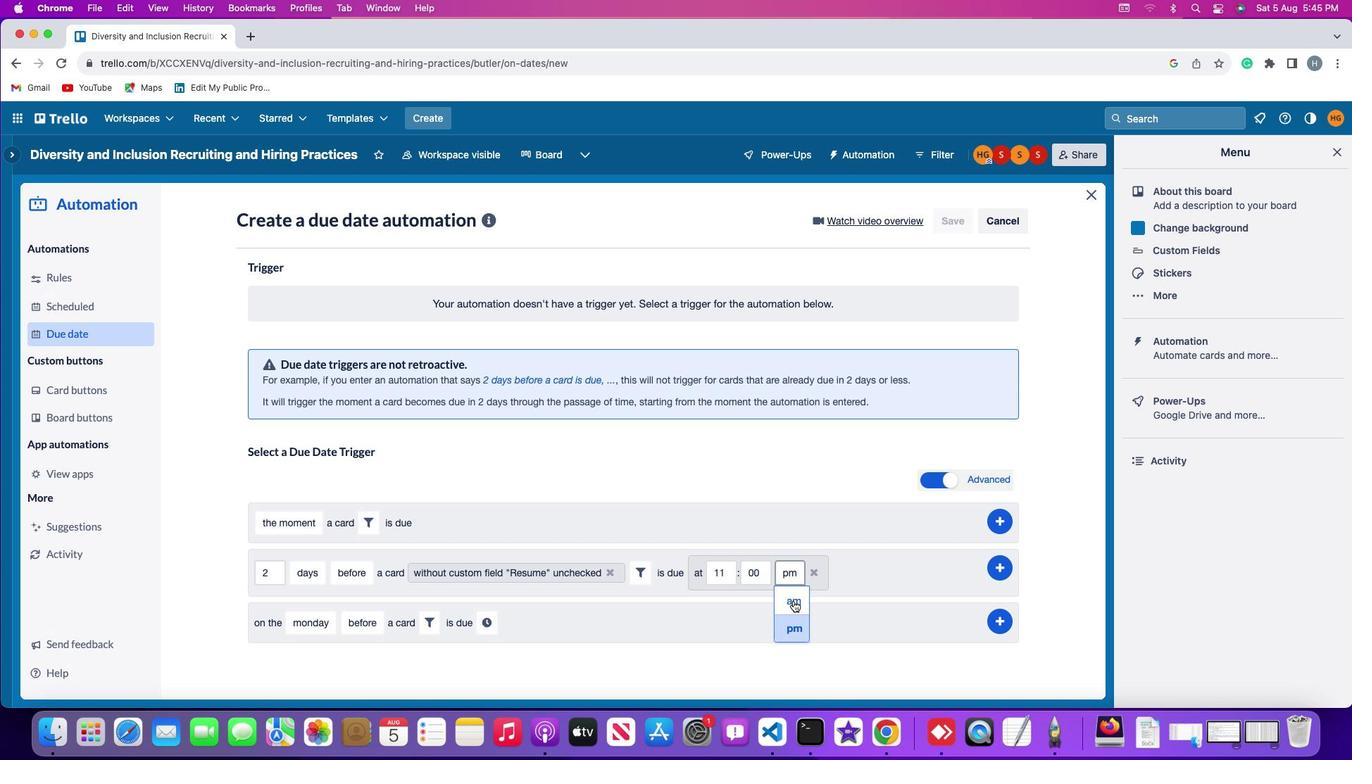 
Action: Mouse pressed left at (791, 601)
Screenshot: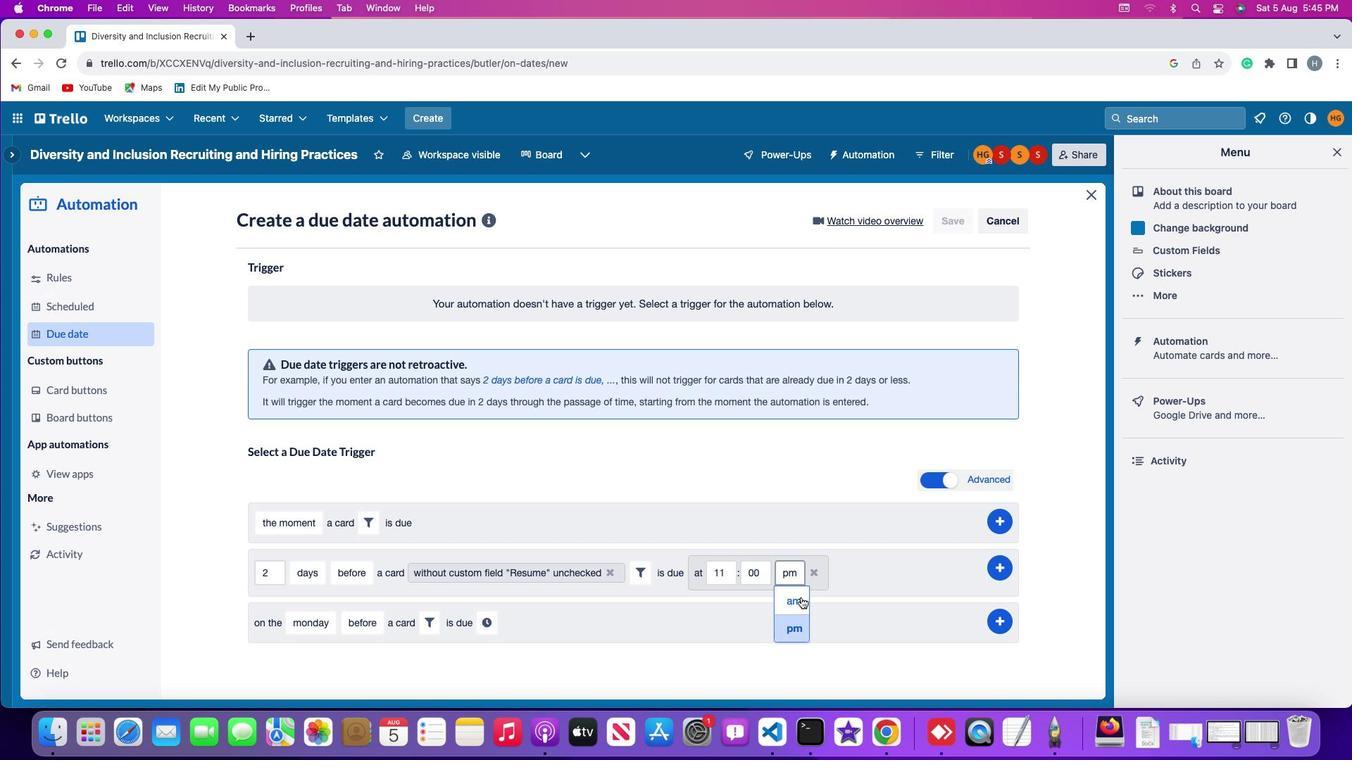 
Action: Mouse moved to (1000, 569)
Screenshot: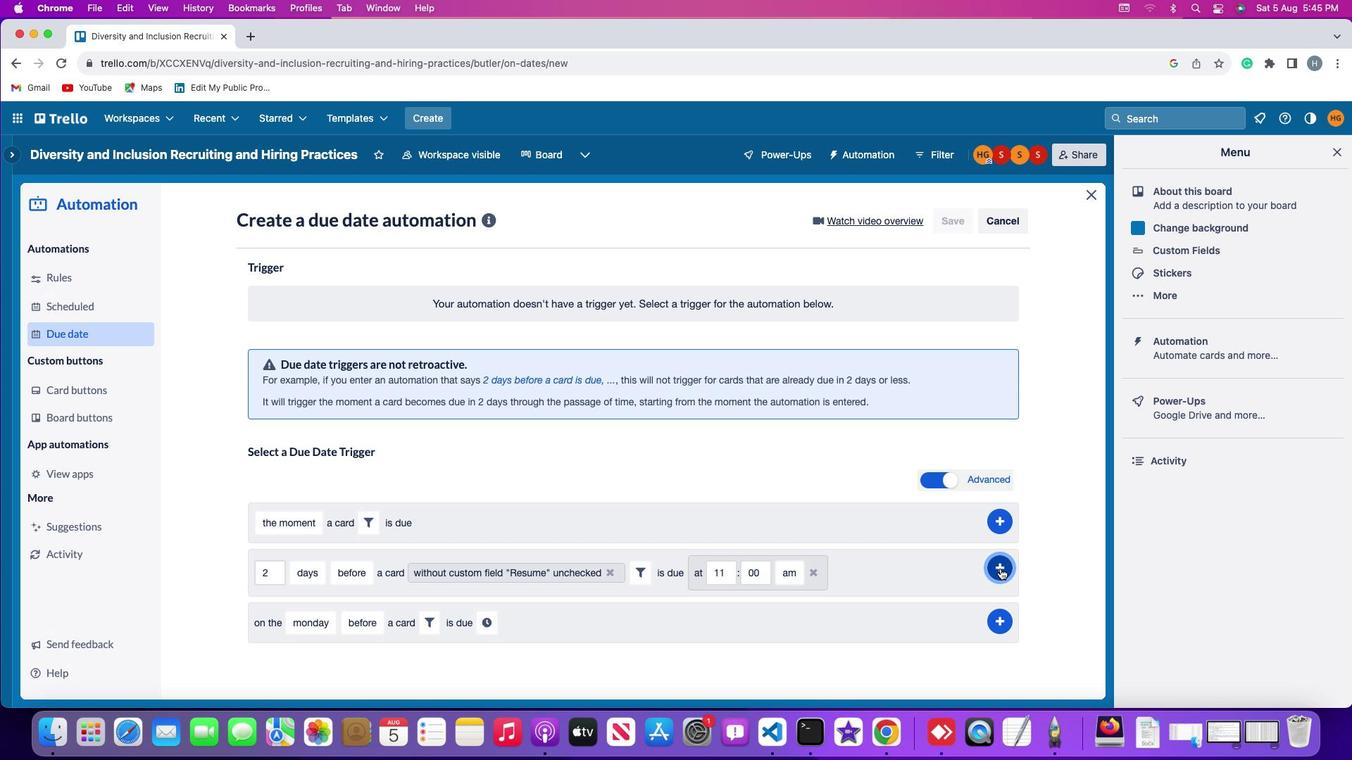 
Action: Mouse pressed left at (1000, 569)
Screenshot: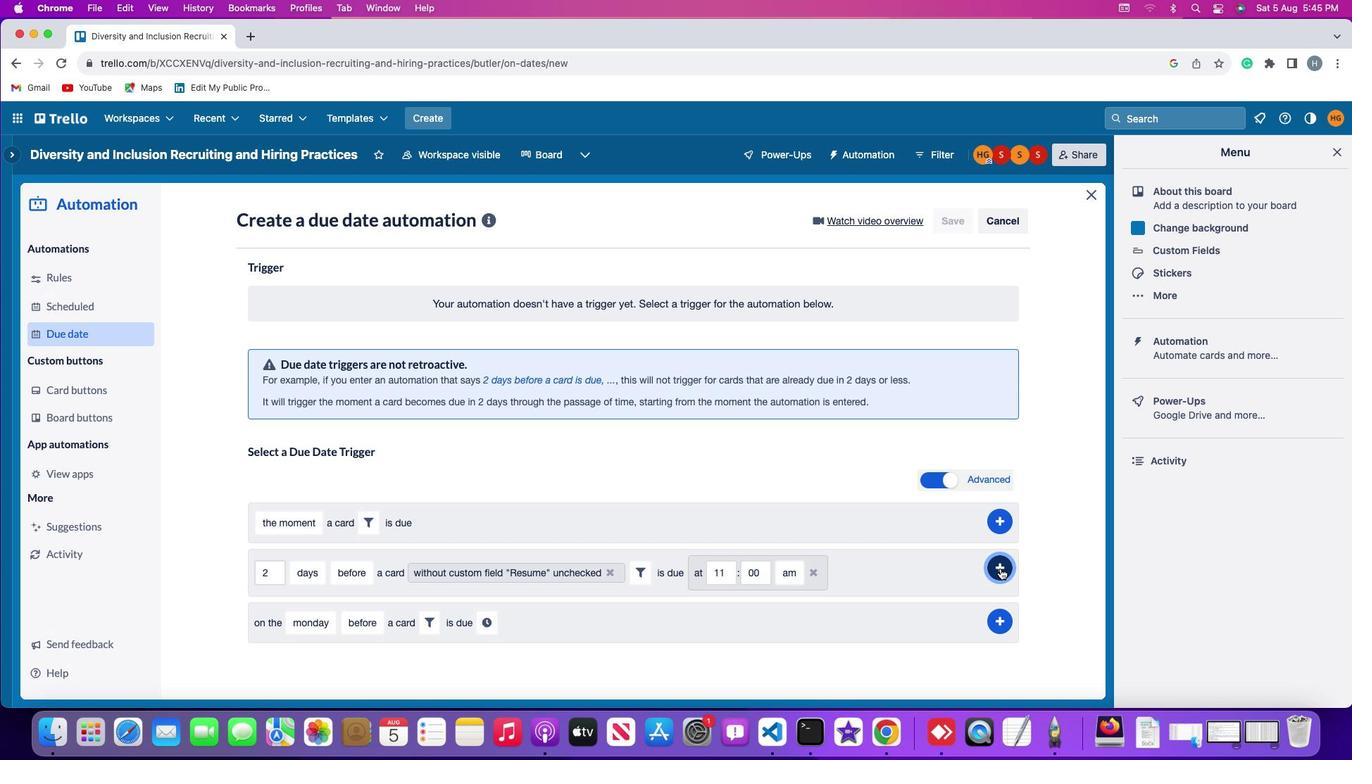 
Action: Mouse moved to (1057, 409)
Screenshot: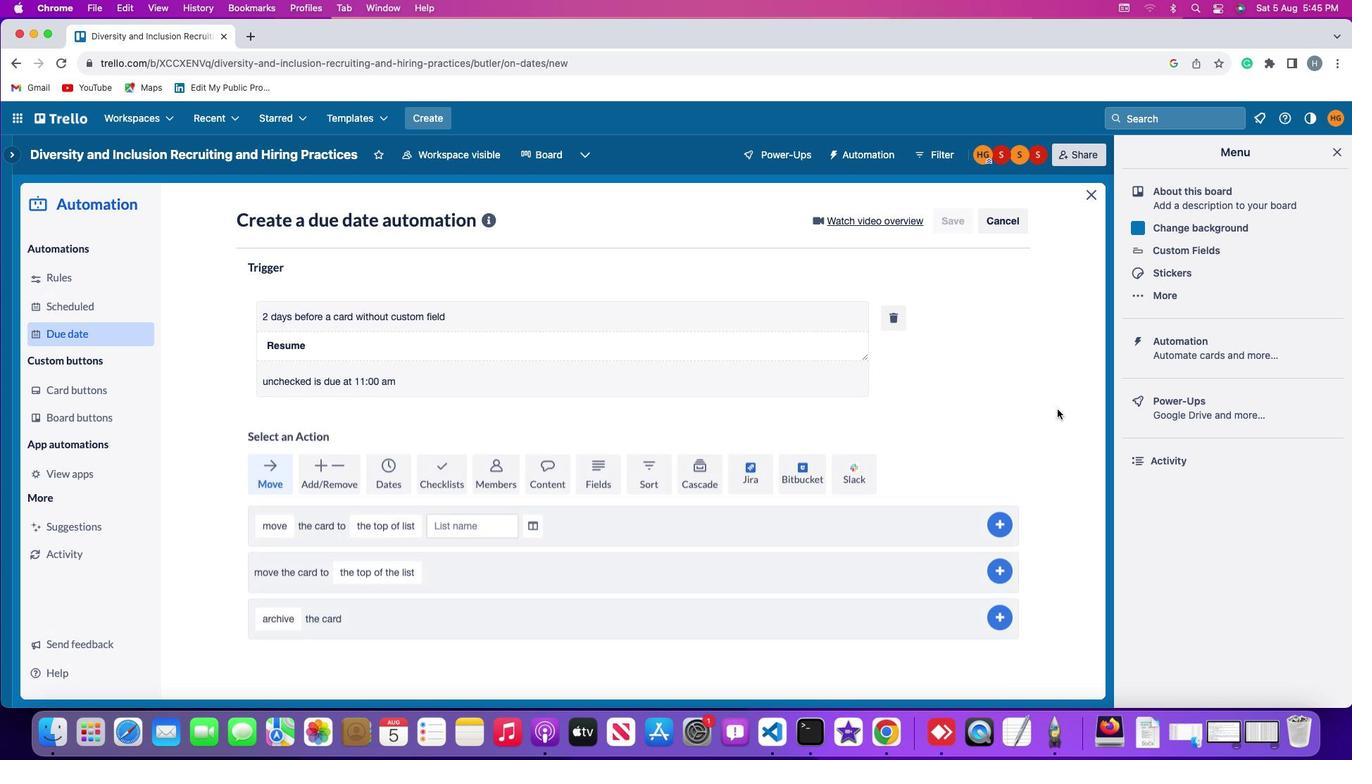 
